 Task: Create an intricately detailed jewelry set (earrings, necklace, ring).
Action: Mouse moved to (176, 130)
Screenshot: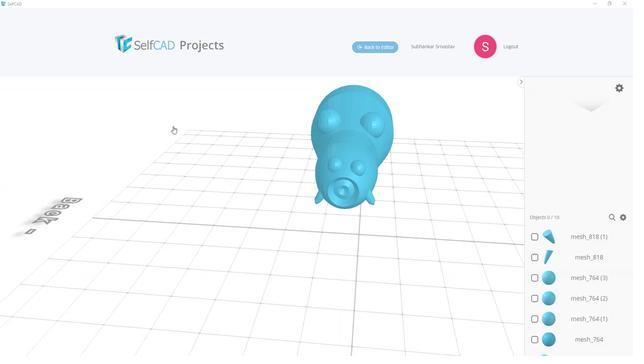 
Action: Mouse pressed left at (176, 130)
Screenshot: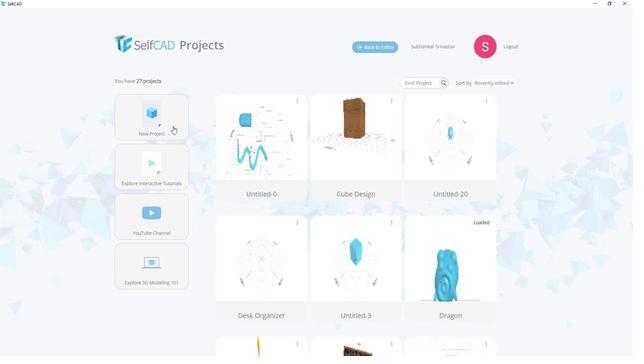 
Action: Mouse moved to (344, 148)
Screenshot: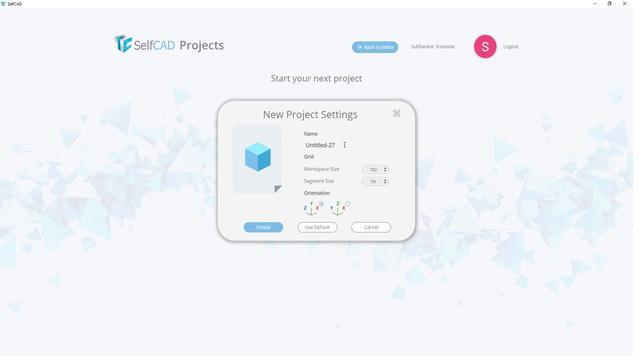 
Action: Mouse pressed left at (344, 148)
Screenshot: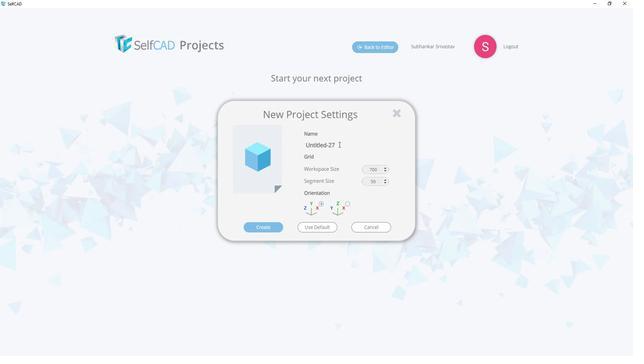 
Action: Mouse moved to (302, 153)
Screenshot: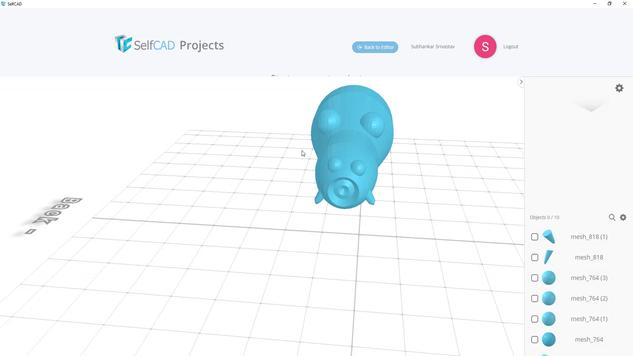 
Action: Key pressed <Key.shift><Key.shift><Key.shift><Key.shift><Key.shift><Key.shift><Key.shift><Key.shift><Key.shift><Key.shift><Key.shift><Key.shift><Key.shift><Key.shift><Key.shift><Key.shift><Key.shift><Key.shift><Key.shift><Key.shift><Key.shift><Key.shift>Jewelry<Key.space>set
Screenshot: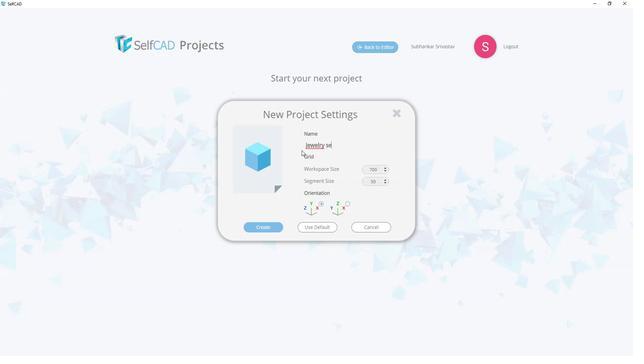 
Action: Mouse moved to (319, 149)
Screenshot: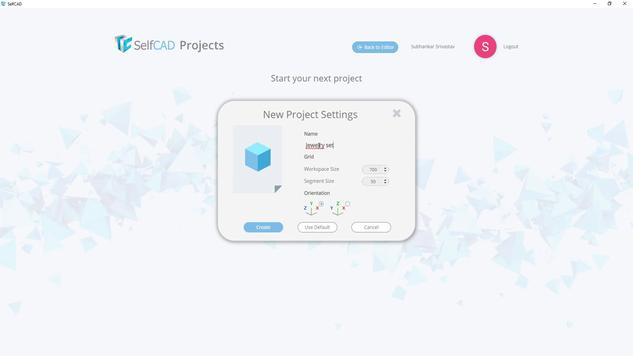 
Action: Mouse pressed left at (319, 149)
Screenshot: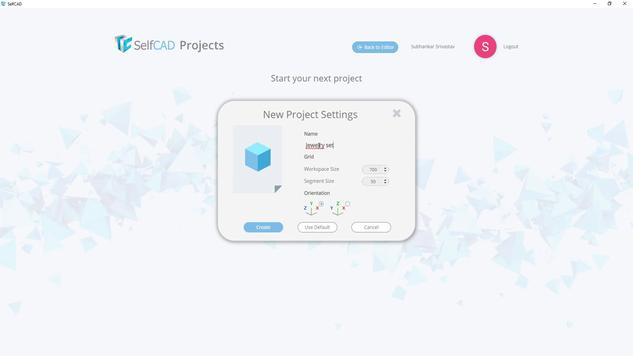 
Action: Mouse moved to (333, 147)
Screenshot: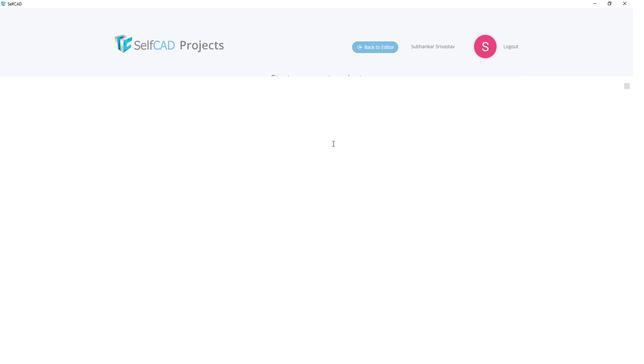 
Action: Mouse pressed left at (333, 147)
Screenshot: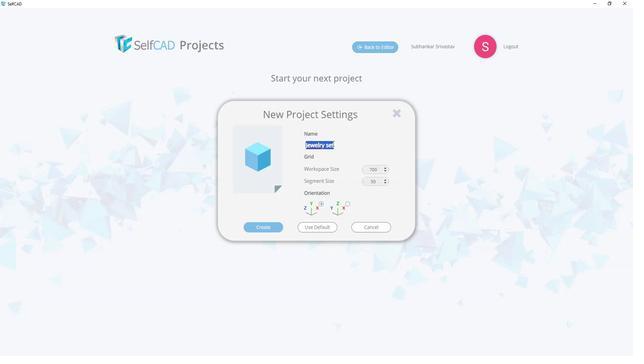 
Action: Mouse moved to (260, 231)
Screenshot: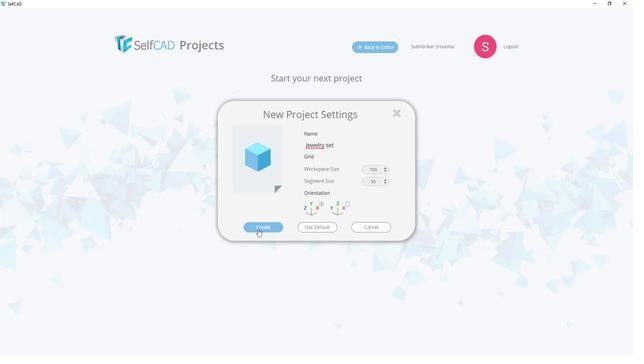 
Action: Mouse pressed left at (260, 231)
Screenshot: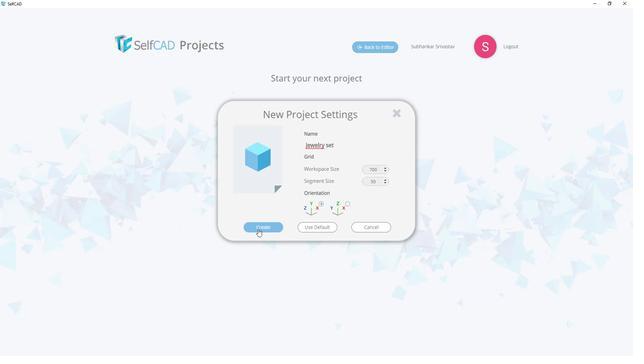 
Action: Mouse moved to (35, 100)
Screenshot: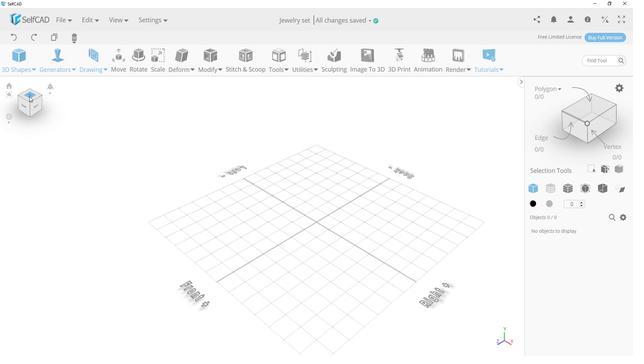 
Action: Mouse pressed left at (35, 100)
Screenshot: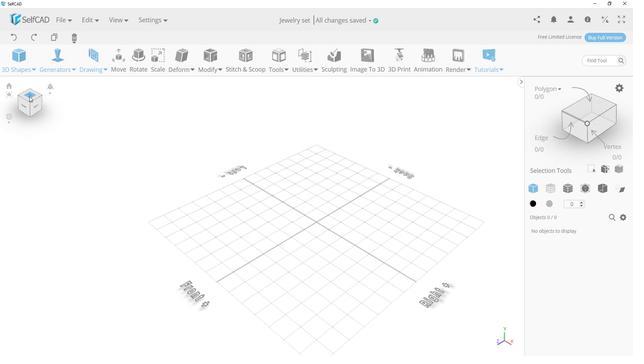 
Action: Mouse moved to (100, 71)
Screenshot: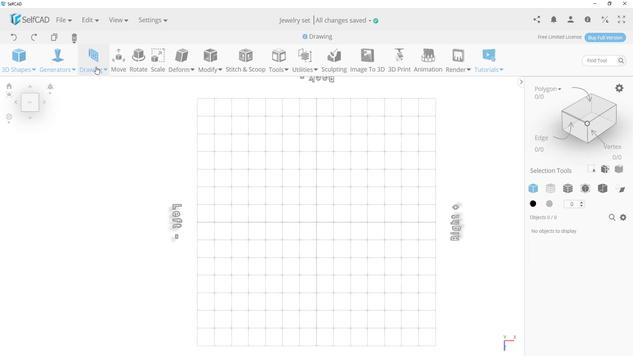 
Action: Mouse pressed left at (100, 71)
Screenshot: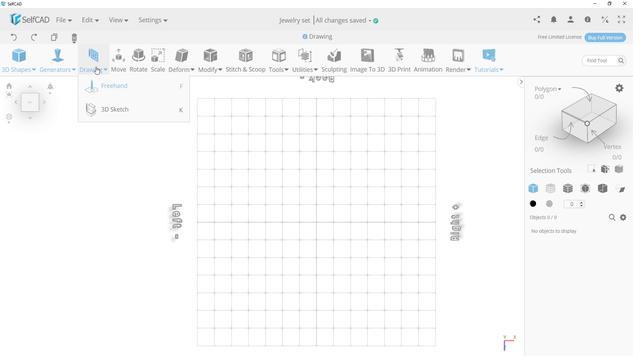 
Action: Mouse moved to (102, 87)
Screenshot: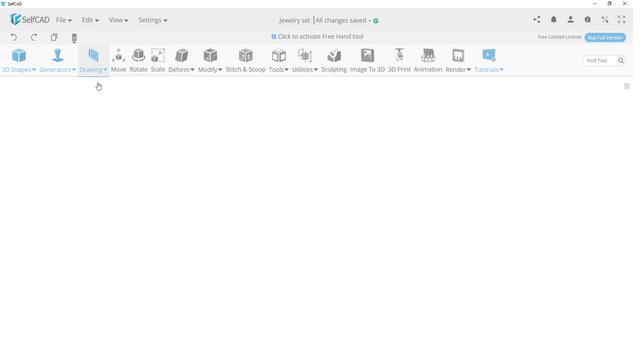
Action: Mouse pressed left at (102, 87)
Screenshot: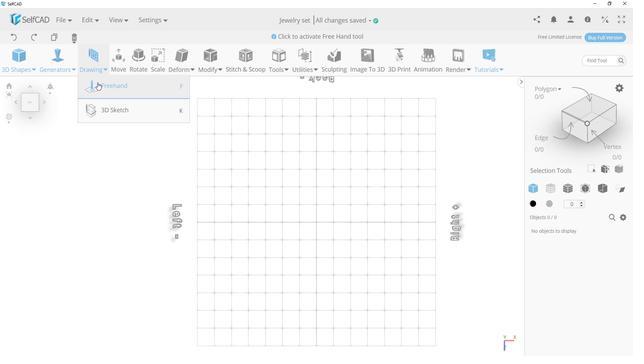 
Action: Mouse moved to (65, 102)
Screenshot: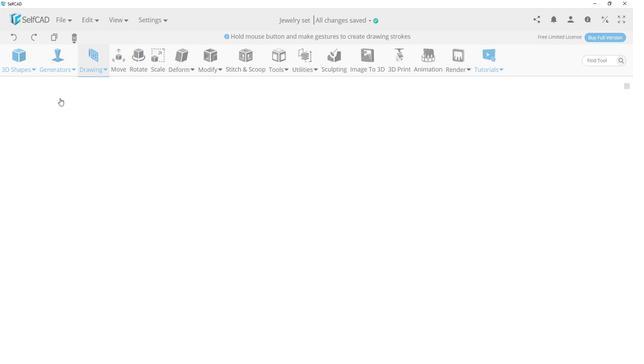 
Action: Mouse pressed left at (65, 102)
Screenshot: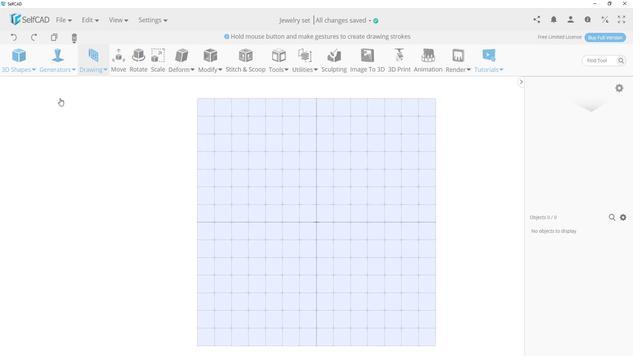 
Action: Mouse moved to (251, 167)
Screenshot: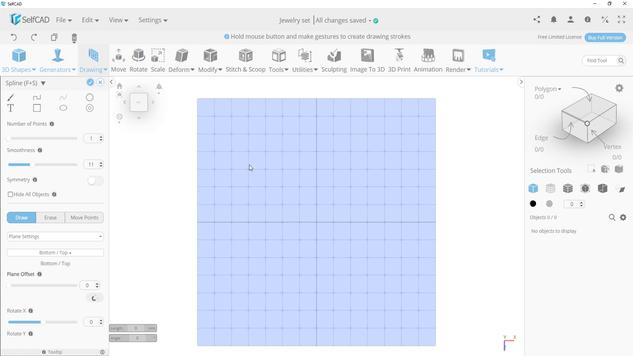 
Action: Mouse pressed left at (251, 167)
Screenshot: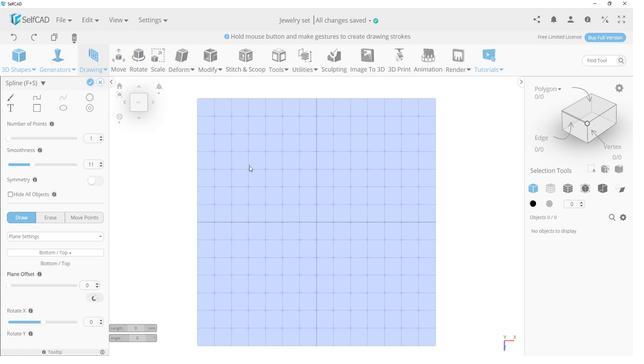 
Action: Mouse moved to (279, 210)
Screenshot: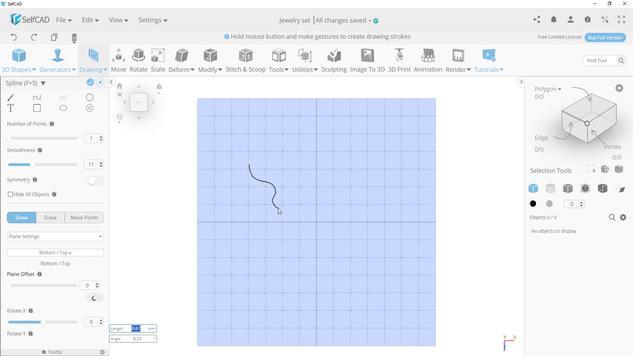 
Action: Mouse pressed left at (279, 210)
Screenshot: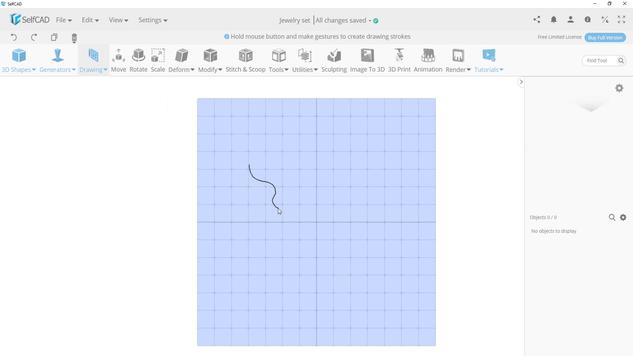 
Action: Mouse moved to (217, 196)
Screenshot: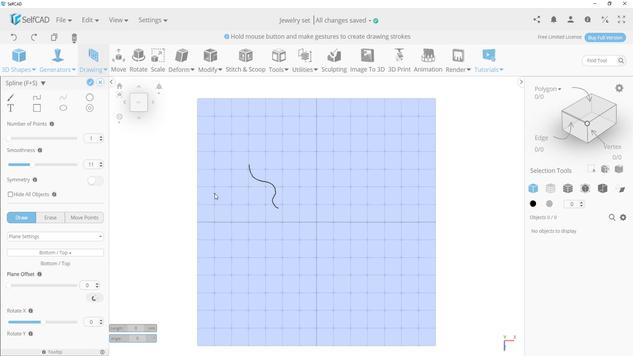 
Action: Mouse pressed left at (217, 196)
Screenshot: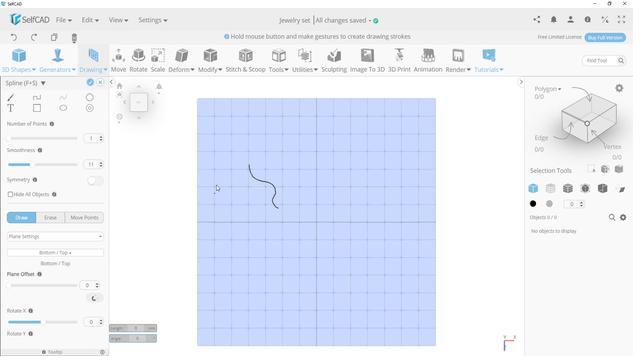 
Action: Mouse moved to (214, 185)
Screenshot: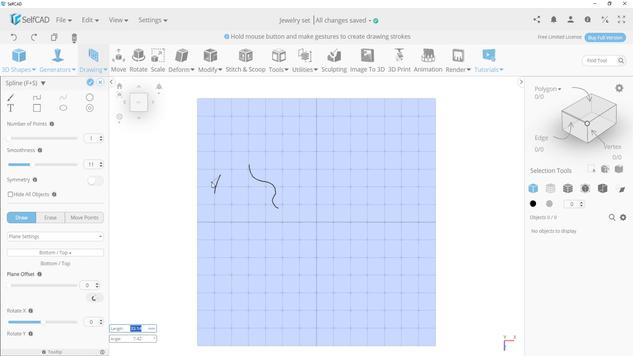 
Action: Key pressed ctrl+Z
Screenshot: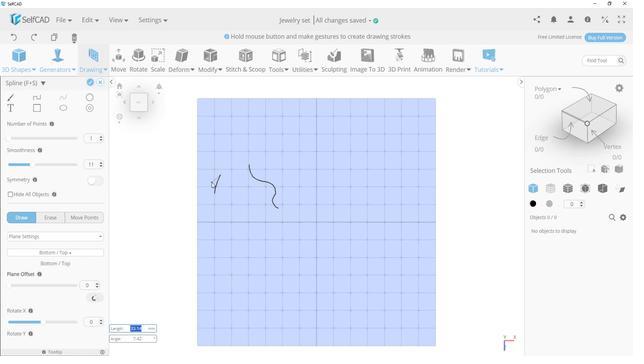 
Action: Mouse moved to (94, 87)
Screenshot: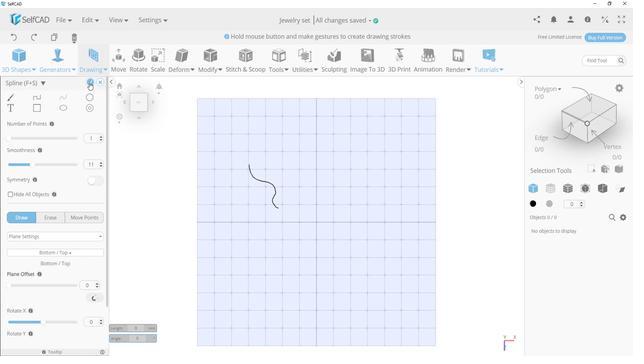 
Action: Mouse pressed left at (94, 87)
Screenshot: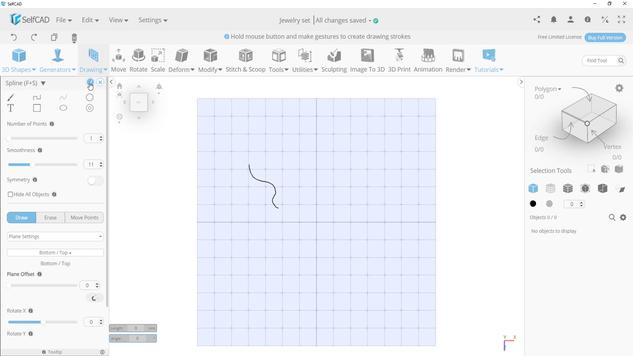 
Action: Mouse moved to (302, 215)
Screenshot: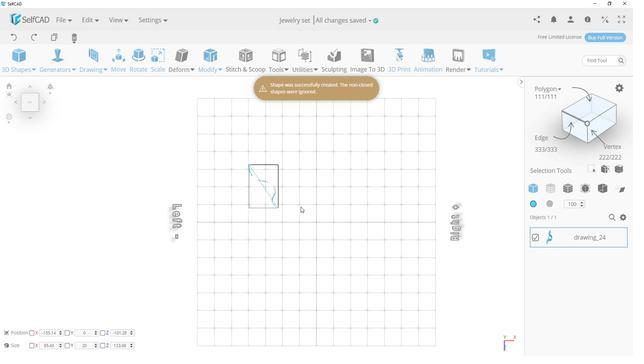 
Action: Mouse pressed left at (302, 215)
Screenshot: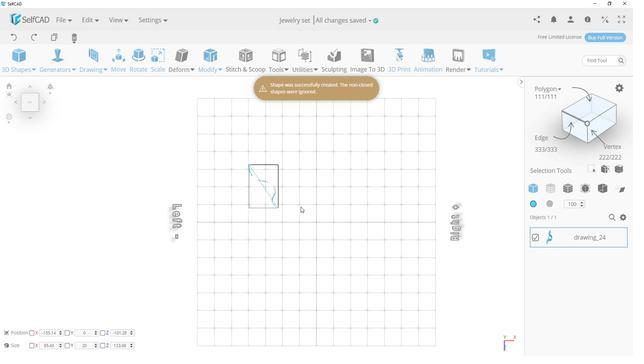 
Action: Mouse moved to (281, 204)
Screenshot: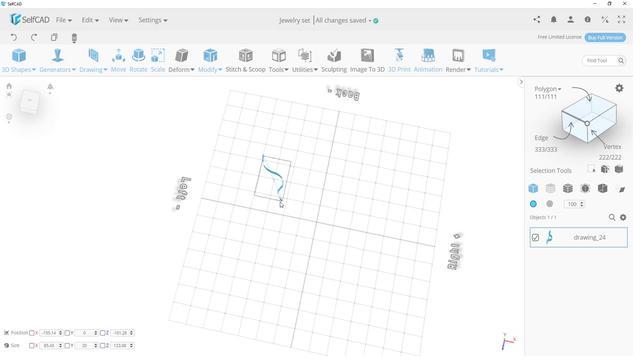
Action: Key pressed <Key.delete>
Screenshot: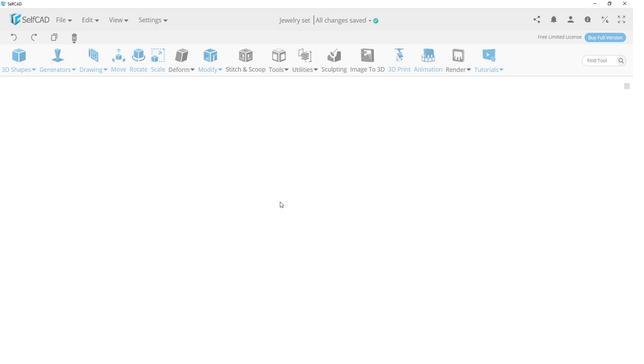 
Action: Mouse moved to (291, 210)
Screenshot: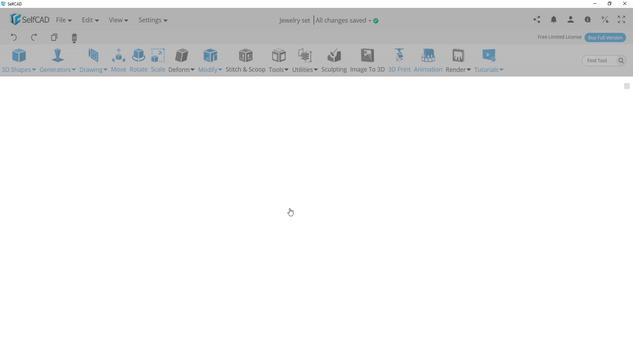 
Action: Mouse pressed left at (291, 210)
Screenshot: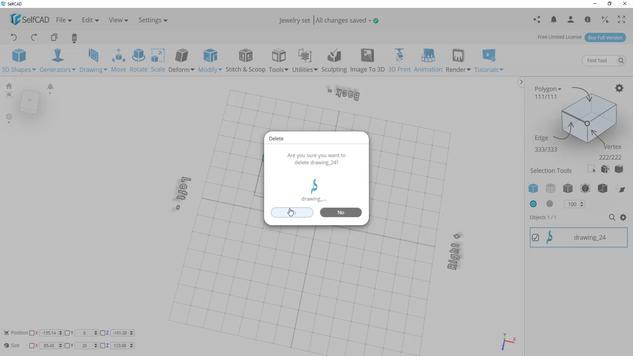 
Action: Mouse moved to (29, 71)
Screenshot: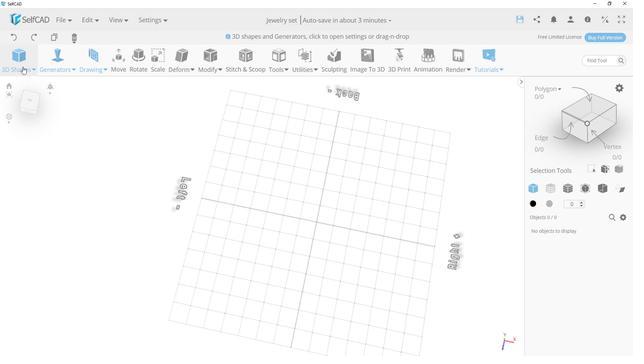 
Action: Mouse pressed left at (29, 71)
Screenshot: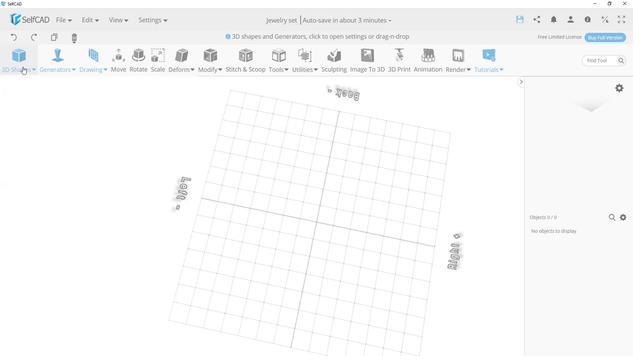 
Action: Mouse moved to (74, 160)
Screenshot: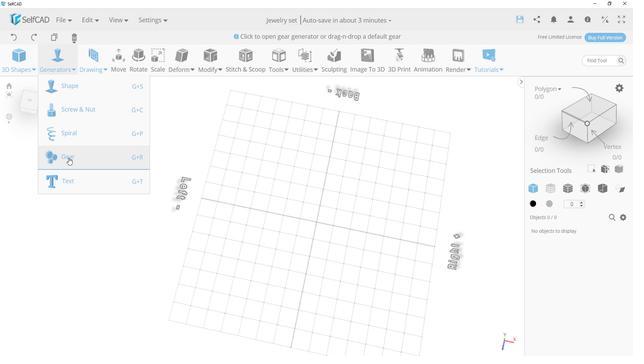 
Action: Mouse pressed left at (74, 160)
Screenshot: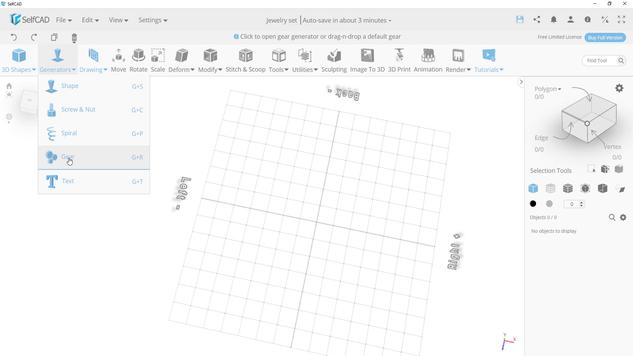 
Action: Mouse moved to (21, 213)
Screenshot: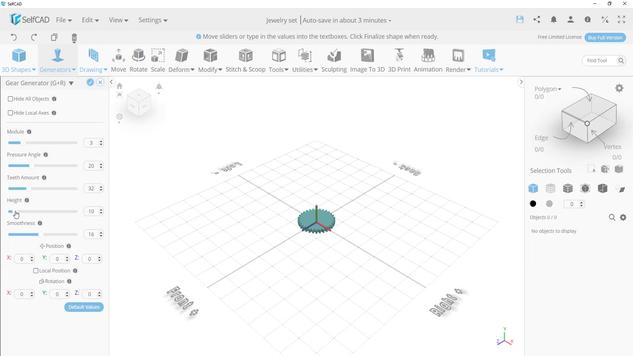 
Action: Mouse pressed left at (21, 213)
Screenshot: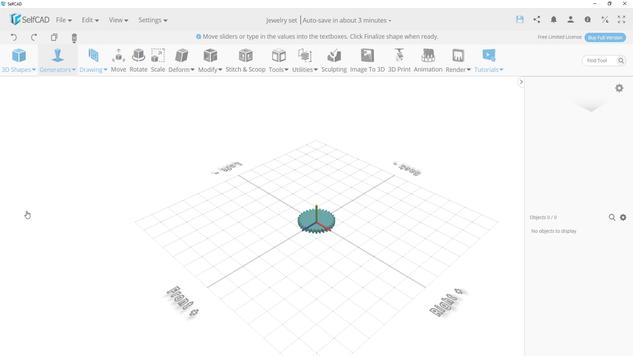 
Action: Mouse moved to (106, 215)
Screenshot: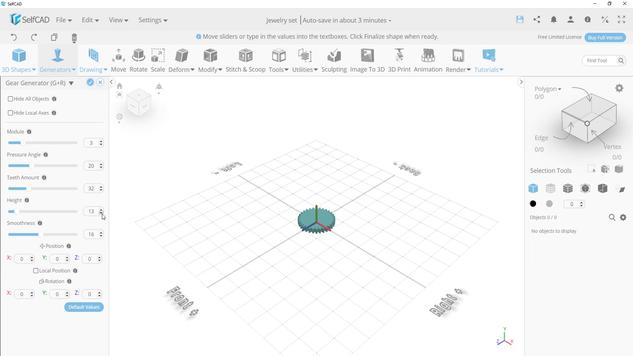 
Action: Mouse pressed left at (106, 215)
Screenshot: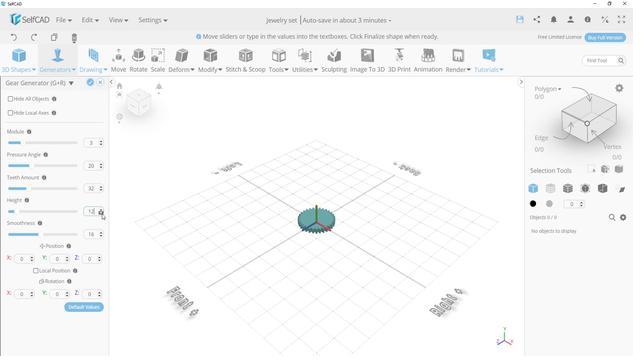 
Action: Mouse moved to (104, 211)
Screenshot: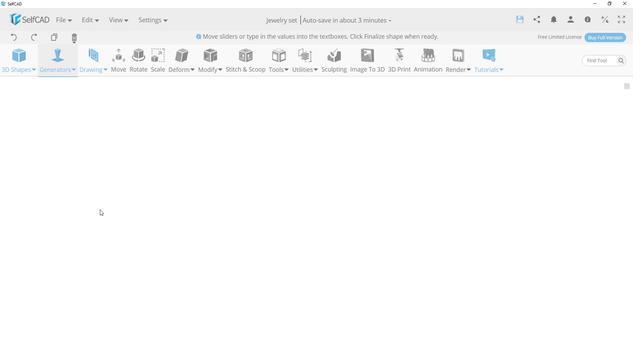 
Action: Mouse pressed left at (104, 211)
Screenshot: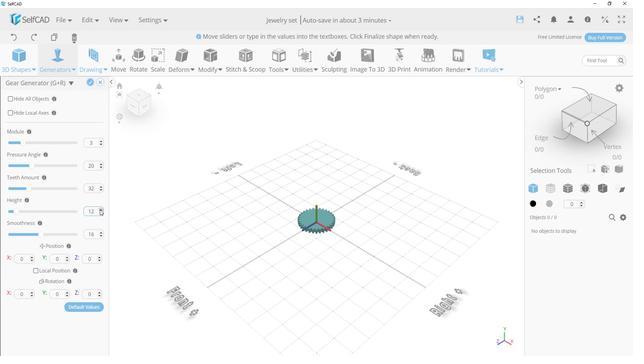 
Action: Mouse moved to (104, 215)
Screenshot: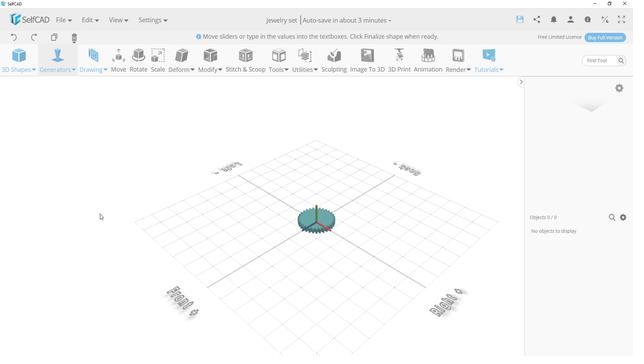 
Action: Mouse pressed left at (104, 215)
Screenshot: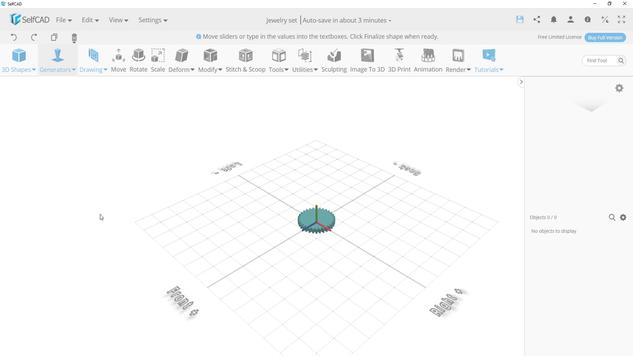 
Action: Mouse moved to (35, 192)
Screenshot: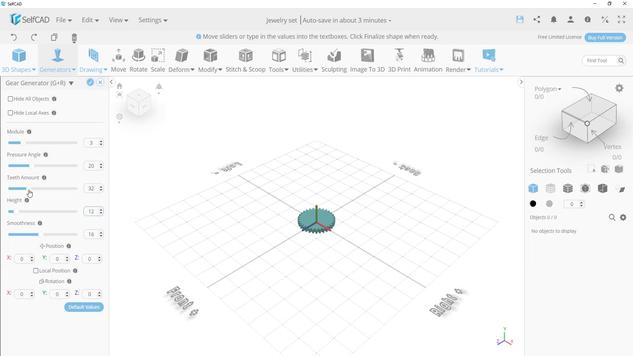 
Action: Mouse pressed left at (35, 192)
Screenshot: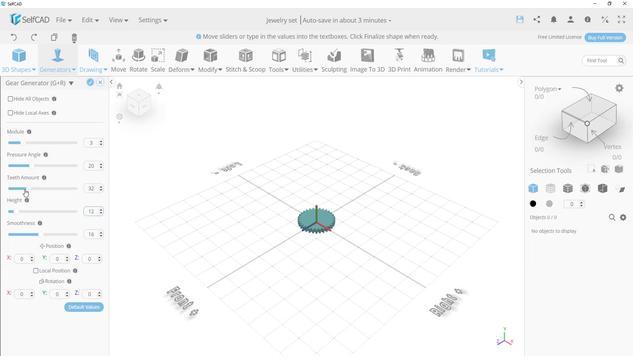 
Action: Mouse moved to (42, 192)
Screenshot: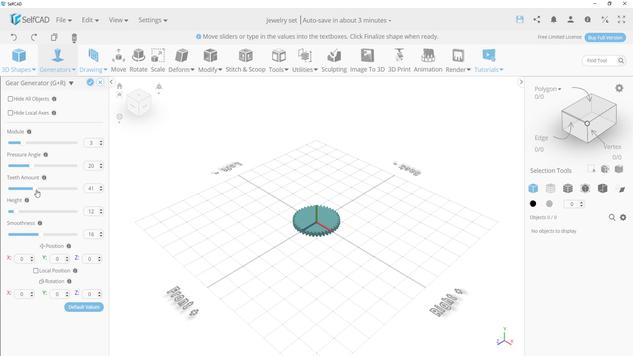 
Action: Mouse pressed left at (42, 192)
Screenshot: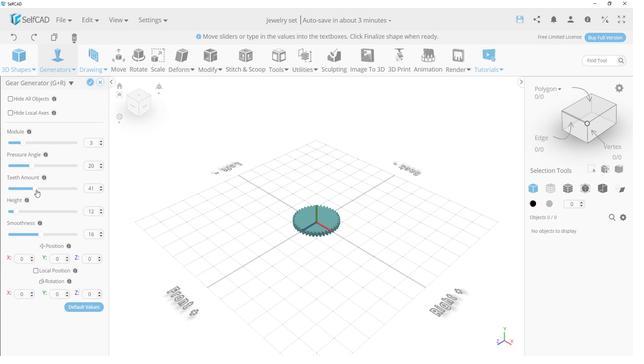 
Action: Mouse moved to (104, 194)
Screenshot: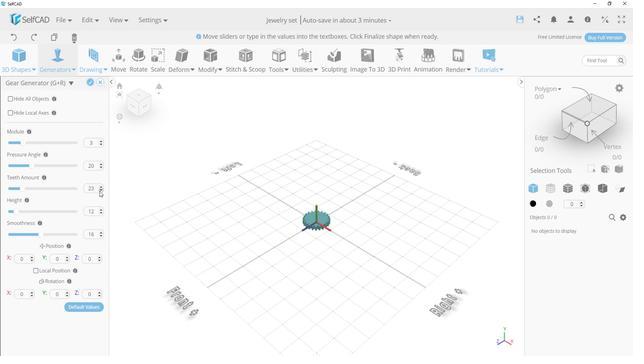 
Action: Mouse pressed left at (104, 194)
Screenshot: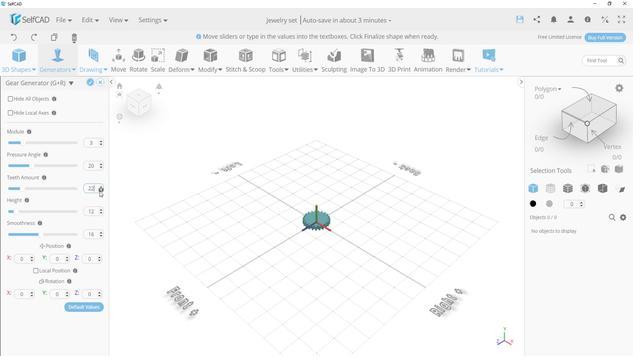 
Action: Mouse pressed left at (104, 194)
Screenshot: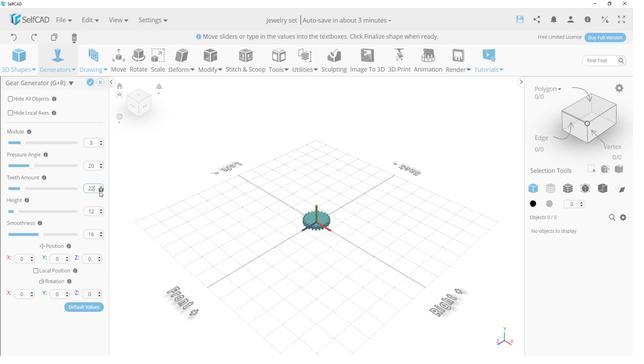 
Action: Mouse pressed left at (104, 194)
Screenshot: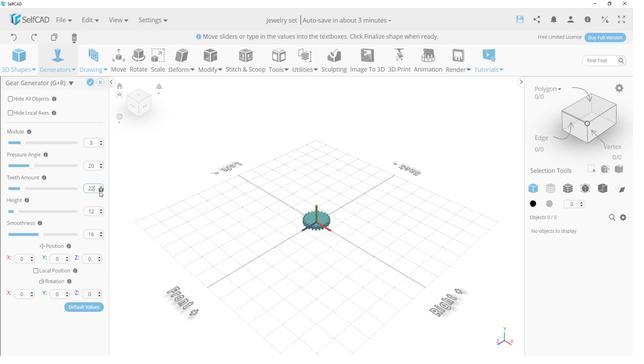 
Action: Mouse moved to (29, 145)
Screenshot: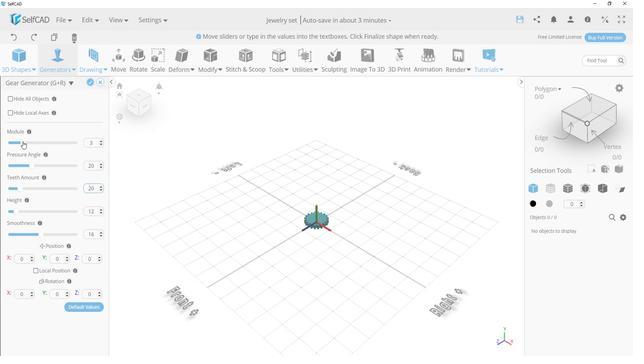 
Action: Mouse pressed left at (29, 145)
Screenshot: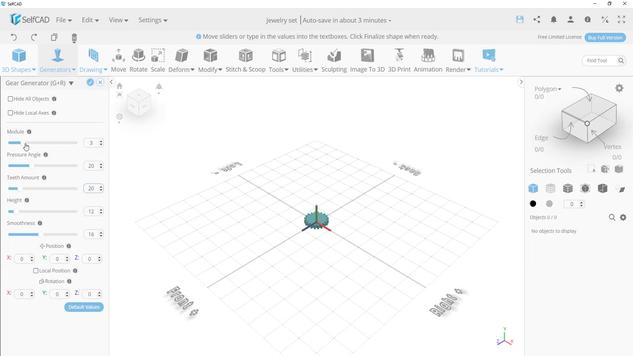 
Action: Mouse moved to (46, 236)
Screenshot: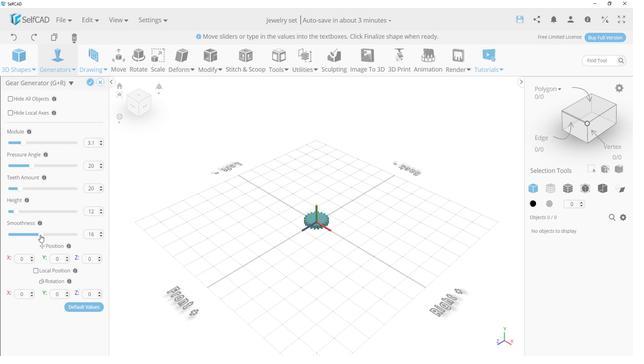 
Action: Mouse pressed left at (46, 236)
Screenshot: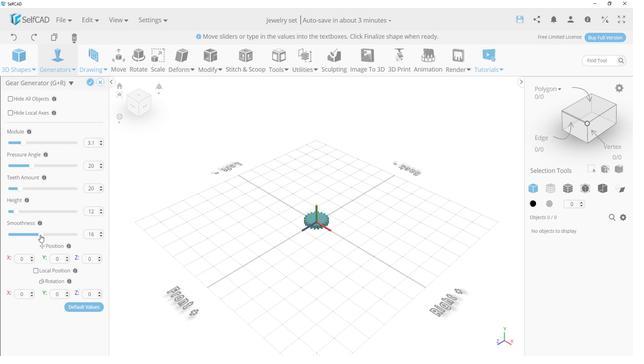 
Action: Mouse moved to (47, 232)
Screenshot: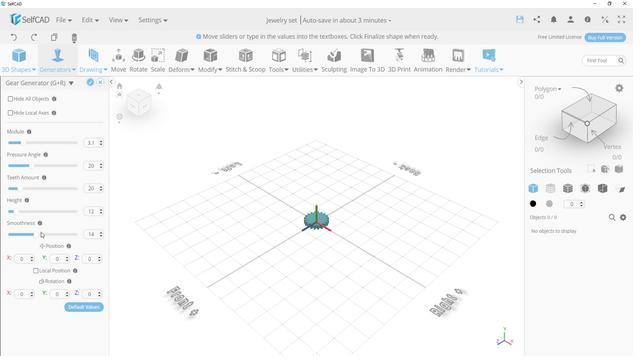 
Action: Mouse scrolled (47, 232) with delta (0, 0)
Screenshot: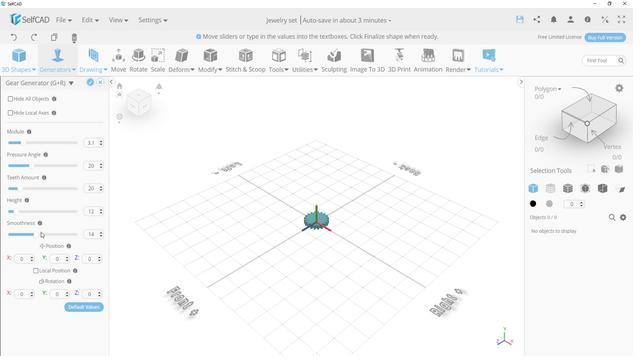 
Action: Mouse moved to (47, 233)
Screenshot: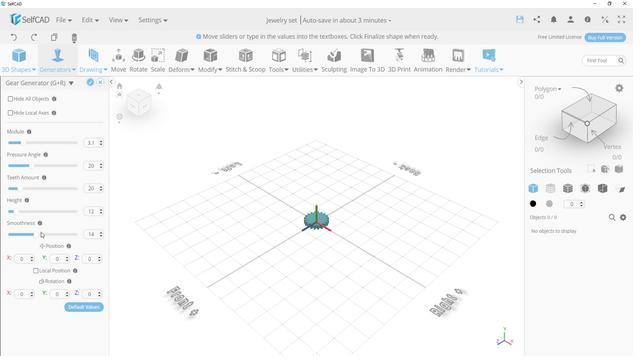 
Action: Mouse scrolled (47, 233) with delta (0, 0)
Screenshot: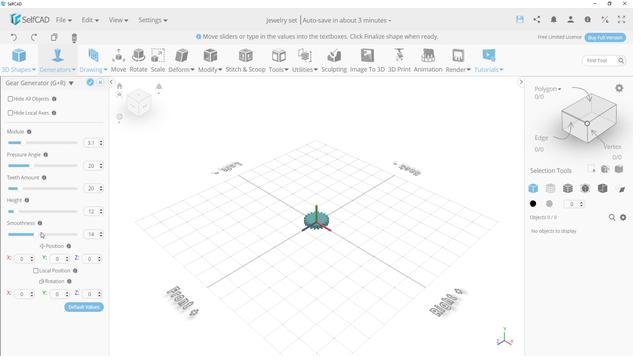 
Action: Mouse moved to (47, 233)
Screenshot: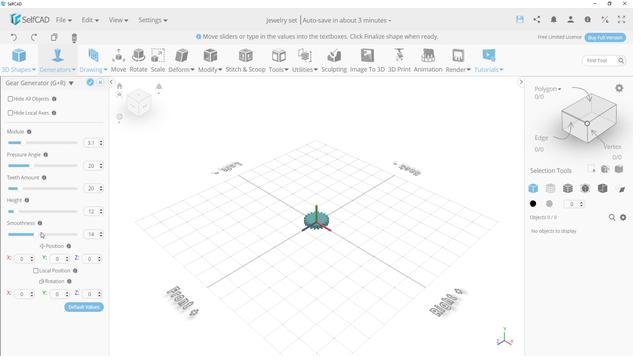 
Action: Mouse scrolled (47, 233) with delta (0, 0)
Screenshot: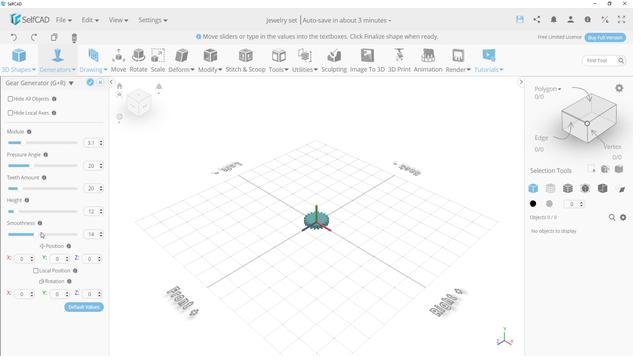 
Action: Mouse moved to (47, 234)
Screenshot: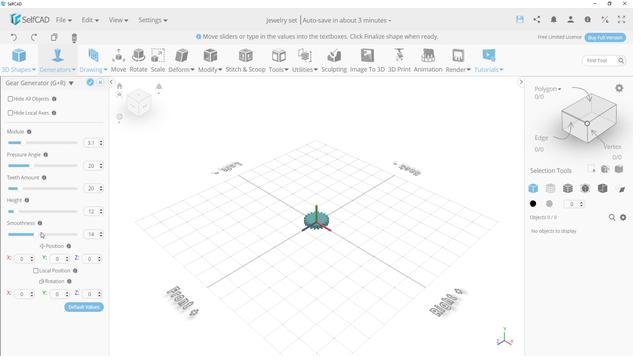 
Action: Mouse scrolled (47, 233) with delta (0, 0)
Screenshot: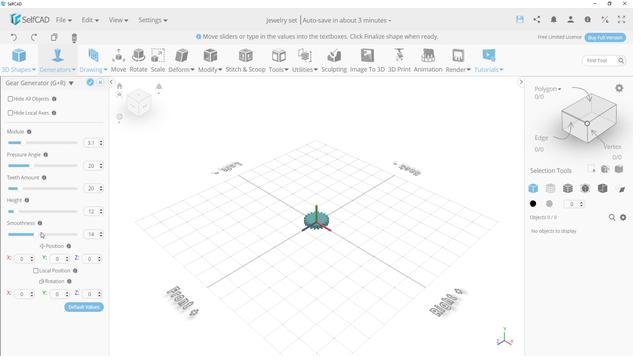 
Action: Mouse scrolled (47, 233) with delta (0, 0)
Screenshot: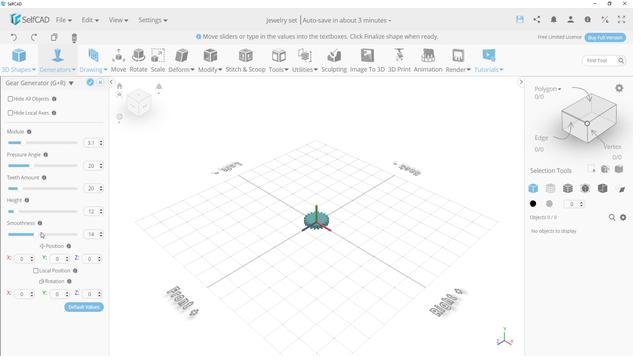 
Action: Mouse scrolled (47, 233) with delta (0, 0)
Screenshot: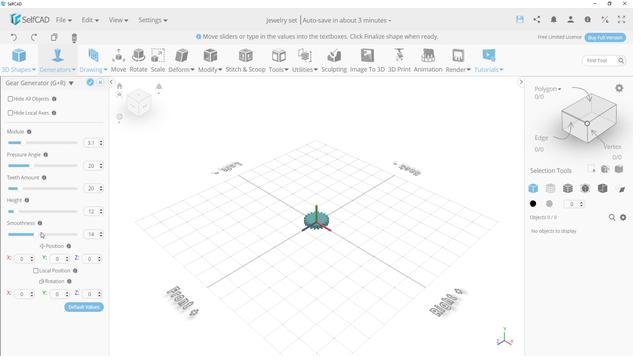 
Action: Mouse moved to (22, 214)
Screenshot: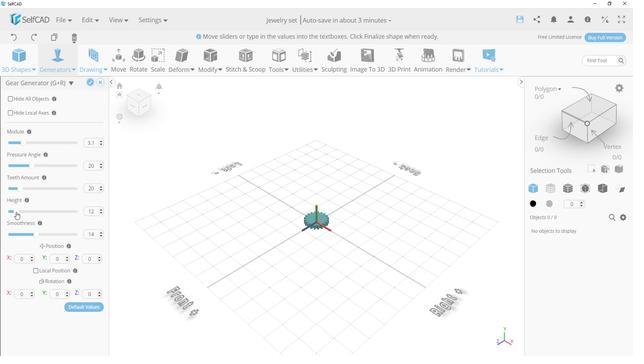 
Action: Mouse pressed left at (22, 214)
Screenshot: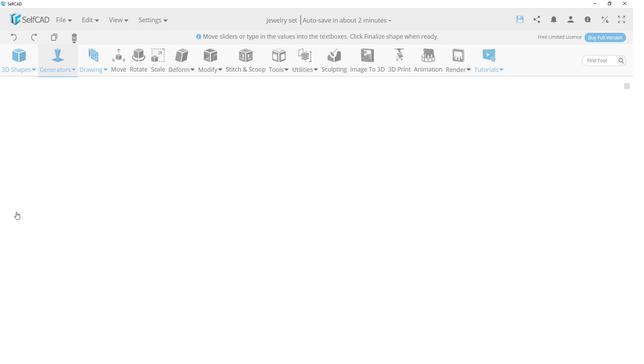 
Action: Mouse moved to (42, 235)
Screenshot: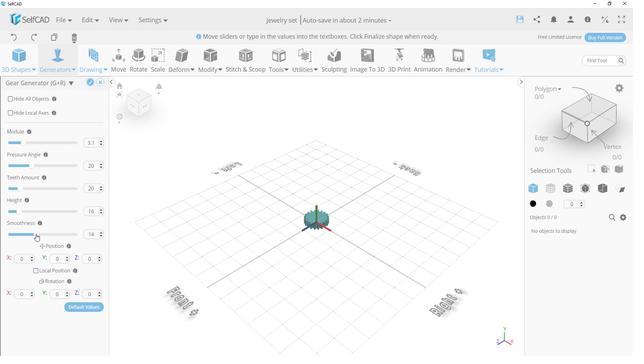 
Action: Mouse pressed left at (42, 235)
Screenshot: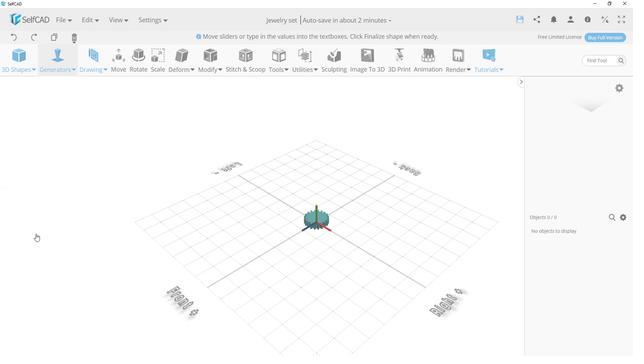 
Action: Mouse moved to (316, 234)
Screenshot: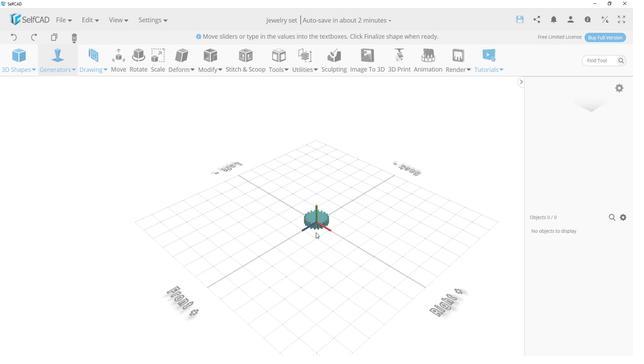 
Action: Mouse scrolled (316, 234) with delta (0, 0)
Screenshot: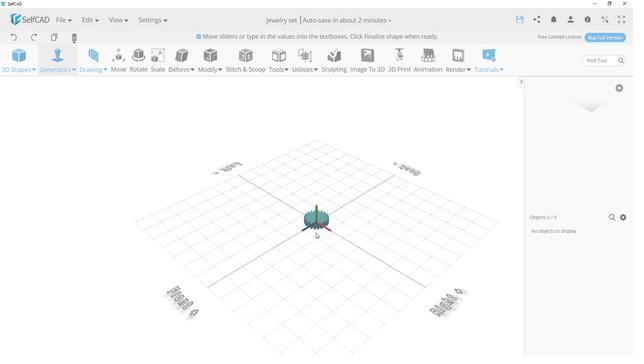
Action: Mouse scrolled (316, 234) with delta (0, 0)
Screenshot: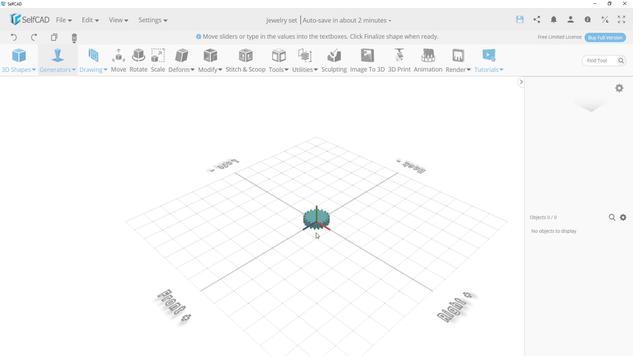 
Action: Mouse scrolled (316, 234) with delta (0, 0)
Screenshot: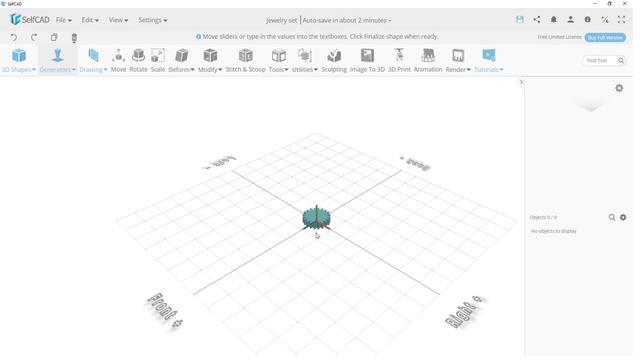 
Action: Mouse scrolled (316, 234) with delta (0, 0)
Screenshot: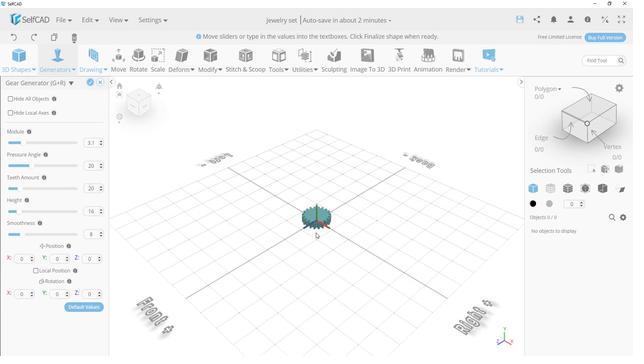 
Action: Mouse scrolled (316, 234) with delta (0, 0)
Screenshot: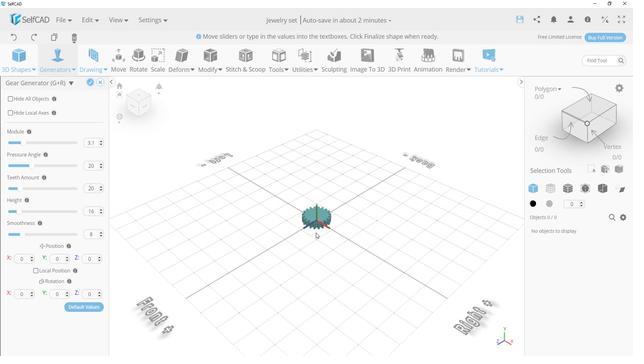 
Action: Mouse scrolled (316, 234) with delta (0, 0)
Screenshot: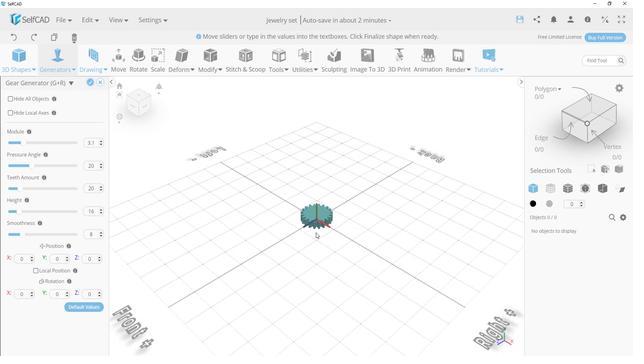 
Action: Mouse scrolled (316, 234) with delta (0, 0)
Screenshot: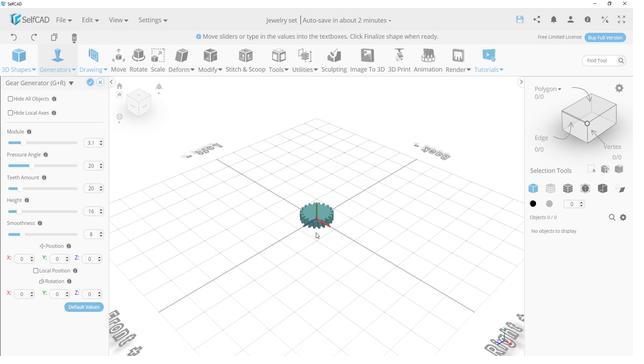 
Action: Mouse scrolled (316, 234) with delta (0, 0)
Screenshot: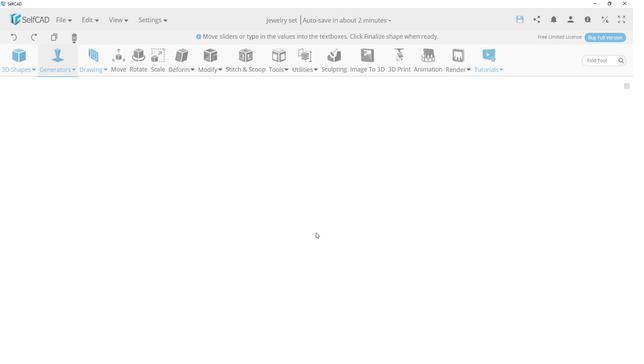 
Action: Mouse scrolled (316, 234) with delta (0, 0)
Screenshot: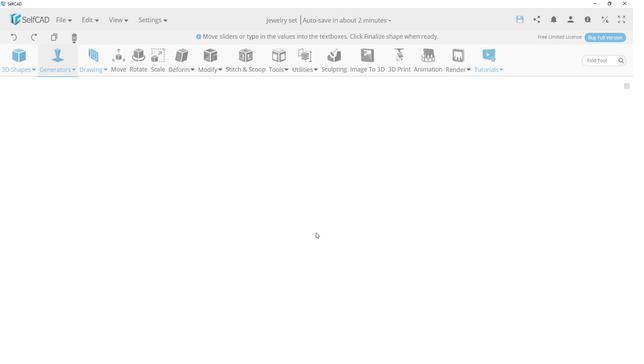 
Action: Mouse scrolled (316, 234) with delta (0, 0)
Screenshot: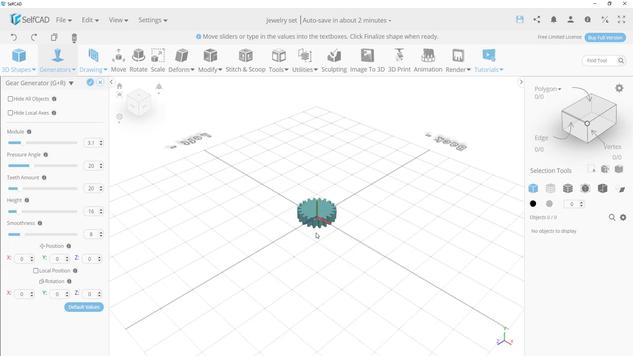 
Action: Mouse scrolled (316, 234) with delta (0, 0)
Screenshot: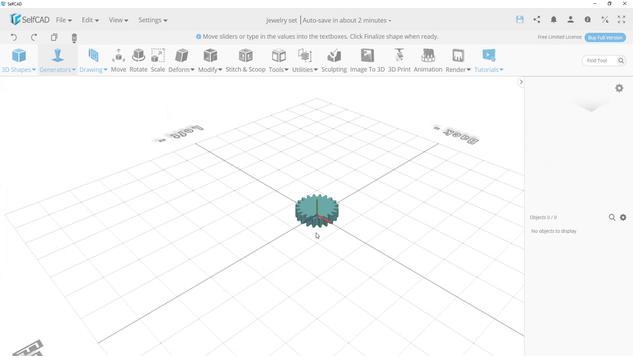
Action: Mouse moved to (28, 147)
Screenshot: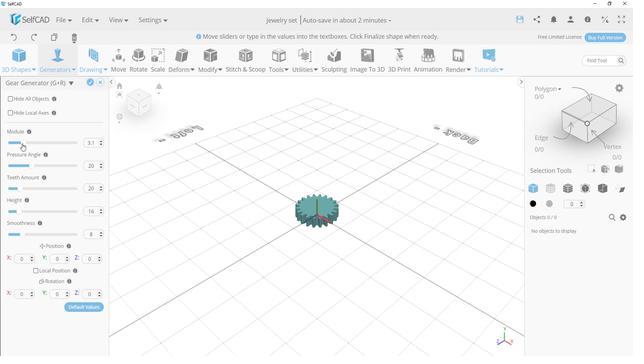 
Action: Mouse pressed left at (28, 147)
Screenshot: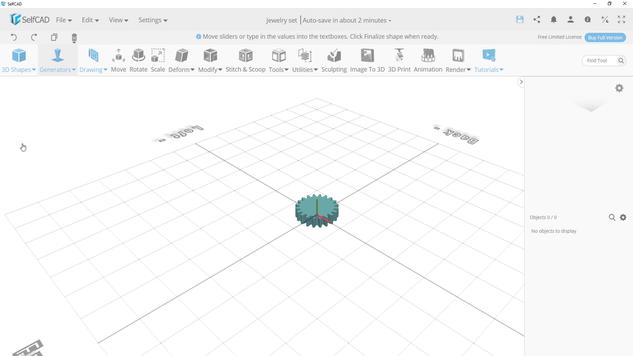 
Action: Mouse moved to (27, 235)
Screenshot: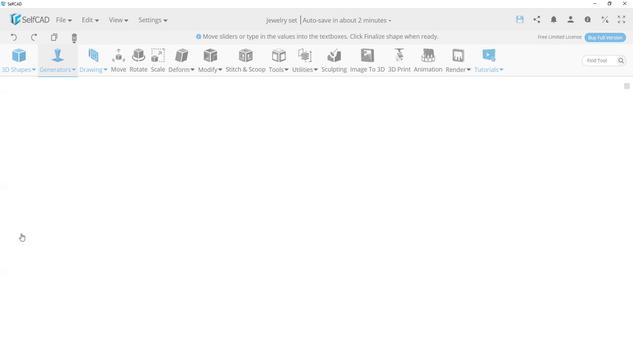 
Action: Mouse pressed left at (27, 235)
Screenshot: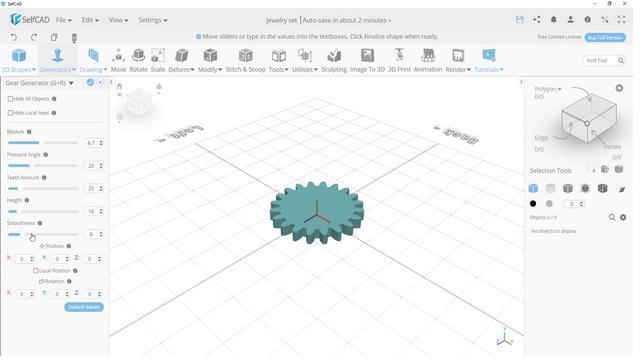 
Action: Mouse moved to (61, 236)
Screenshot: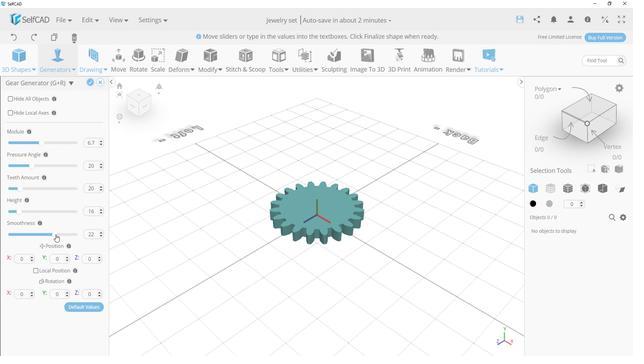 
Action: Mouse pressed left at (61, 236)
Screenshot: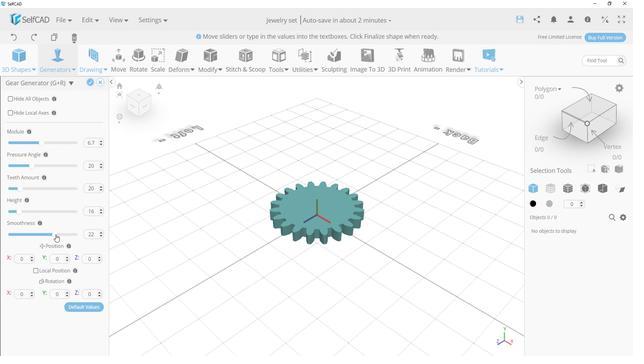 
Action: Mouse moved to (26, 212)
Screenshot: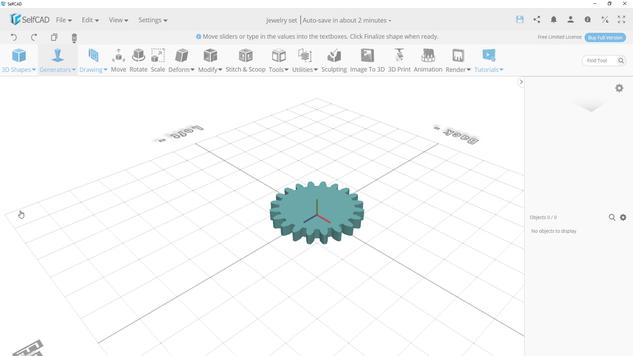 
Action: Mouse pressed left at (26, 212)
Screenshot: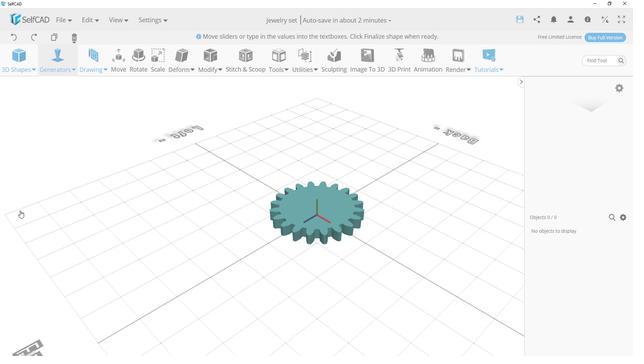 
Action: Mouse moved to (36, 167)
Screenshot: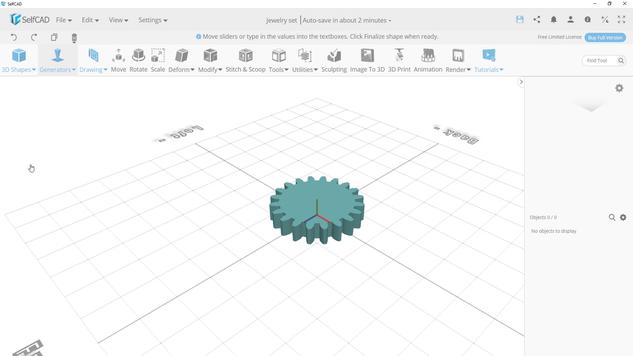 
Action: Mouse pressed left at (36, 167)
Screenshot: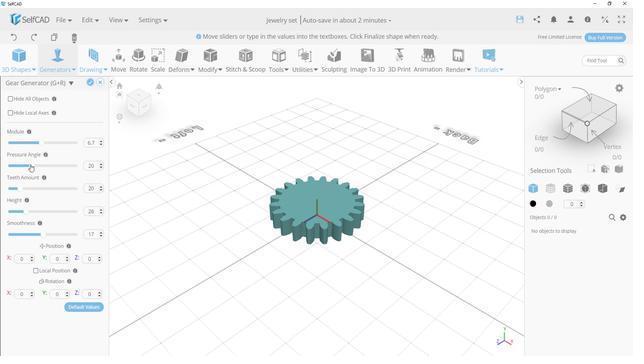 
Action: Mouse moved to (47, 146)
Screenshot: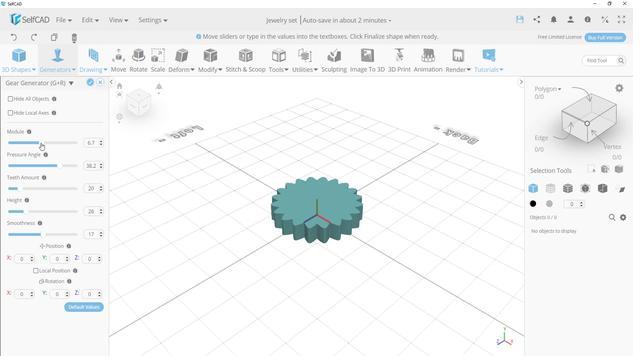
Action: Mouse pressed left at (47, 146)
Screenshot: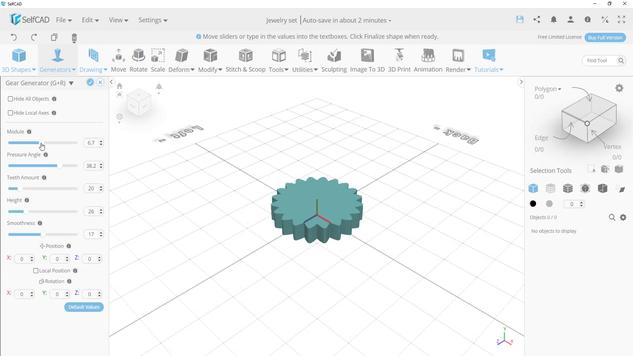 
Action: Mouse moved to (105, 147)
Screenshot: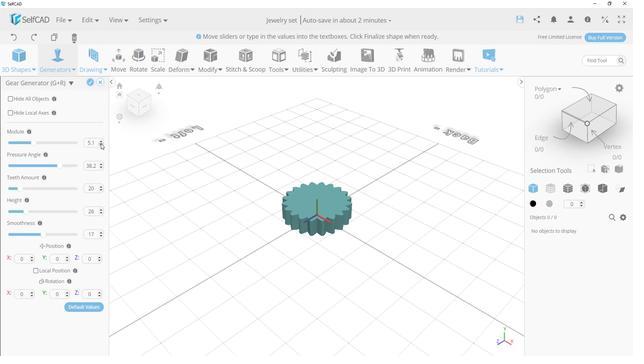 
Action: Mouse pressed left at (105, 147)
Screenshot: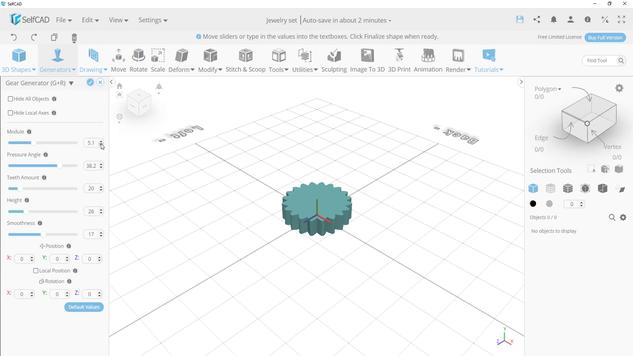 
Action: Mouse moved to (106, 144)
Screenshot: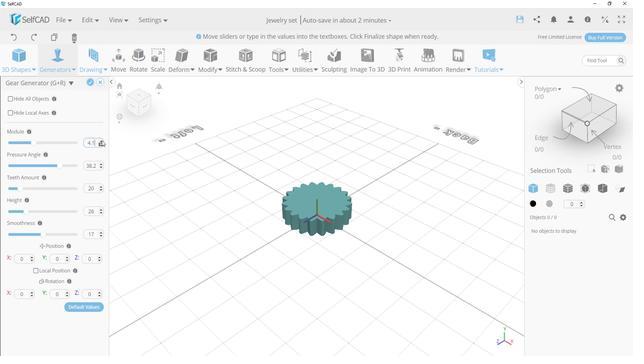 
Action: Mouse pressed left at (106, 144)
Screenshot: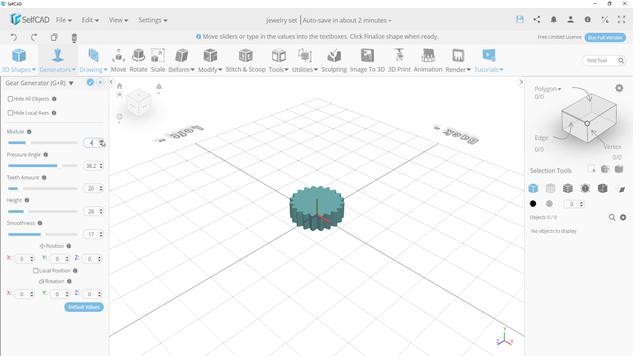 
Action: Mouse moved to (26, 189)
Screenshot: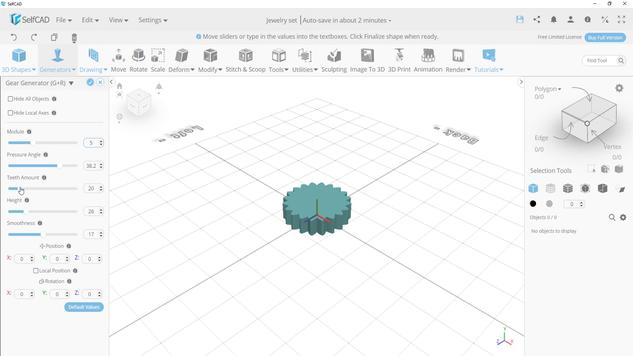 
Action: Mouse pressed left at (26, 189)
Screenshot: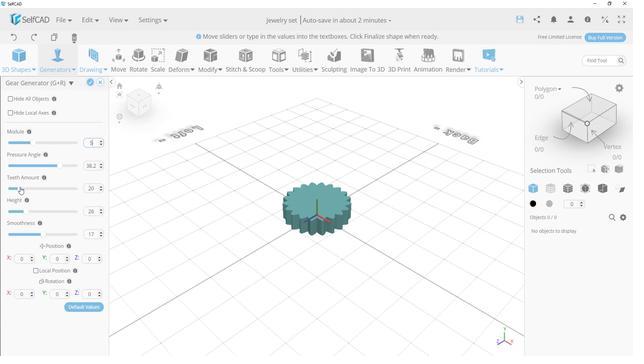 
Action: Mouse moved to (47, 236)
Screenshot: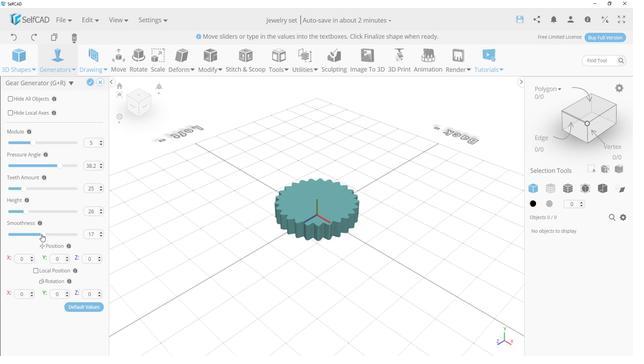 
Action: Mouse pressed left at (47, 236)
Screenshot: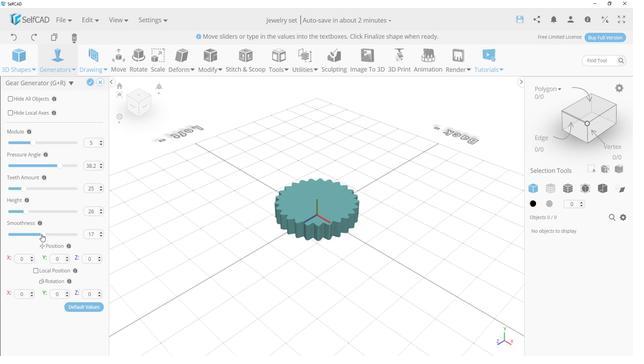 
Action: Mouse moved to (62, 169)
Screenshot: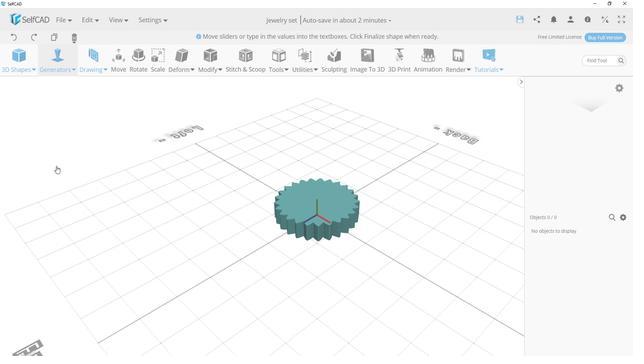
Action: Mouse pressed left at (62, 169)
Screenshot: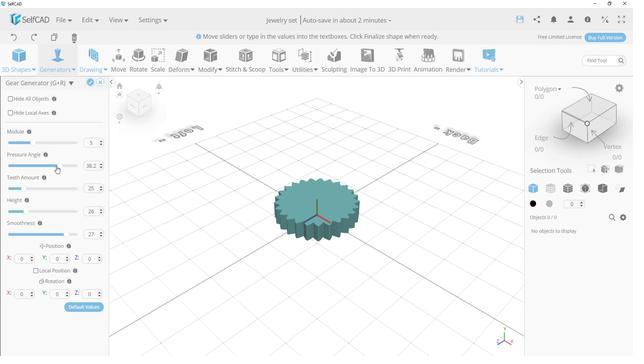 
Action: Mouse moved to (83, 168)
Screenshot: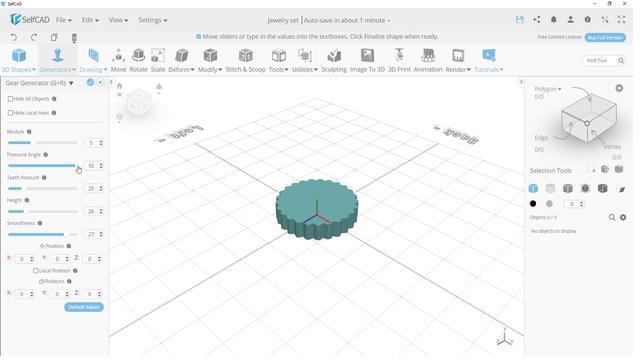 
Action: Mouse pressed left at (83, 168)
Screenshot: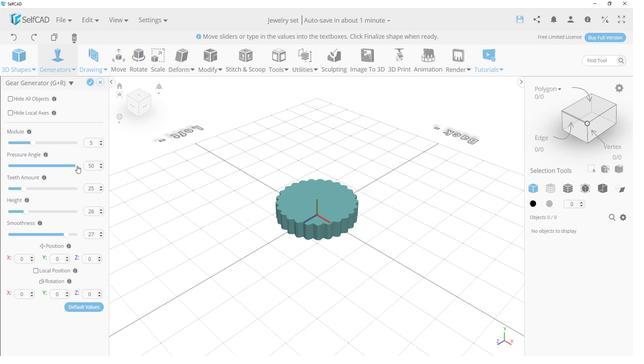 
Action: Mouse moved to (32, 213)
Screenshot: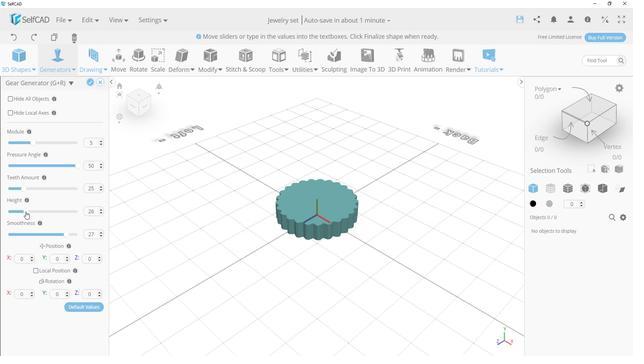 
Action: Mouse pressed left at (32, 213)
Screenshot: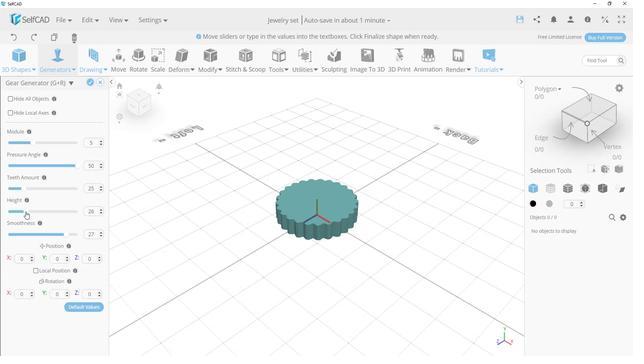 
Action: Mouse moved to (106, 215)
Screenshot: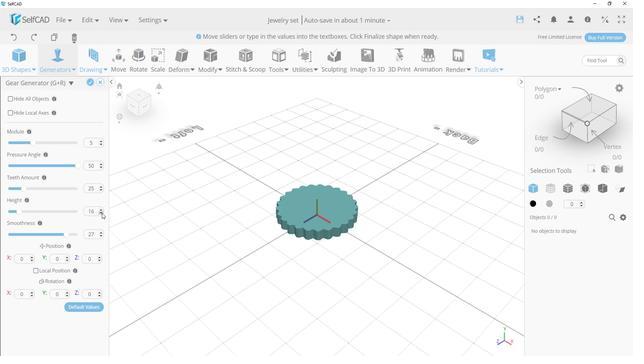 
Action: Mouse pressed left at (106, 215)
Screenshot: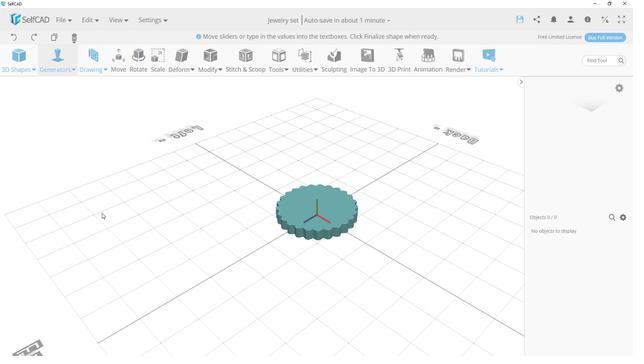 
Action: Mouse pressed left at (106, 215)
Screenshot: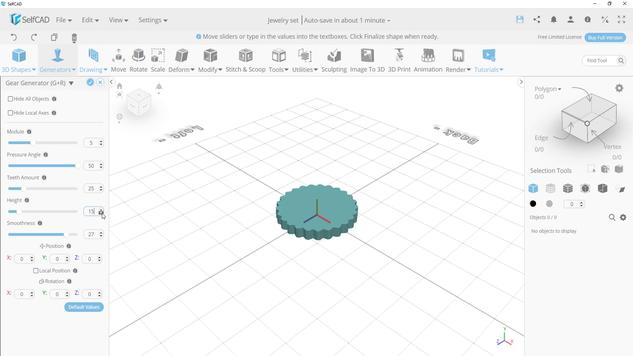 
Action: Mouse moved to (106, 215)
Screenshot: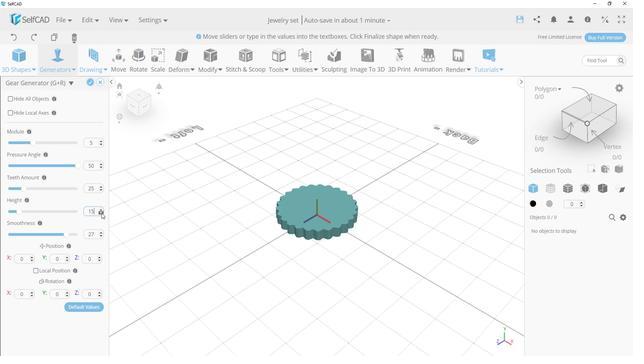 
Action: Mouse pressed left at (106, 215)
Screenshot: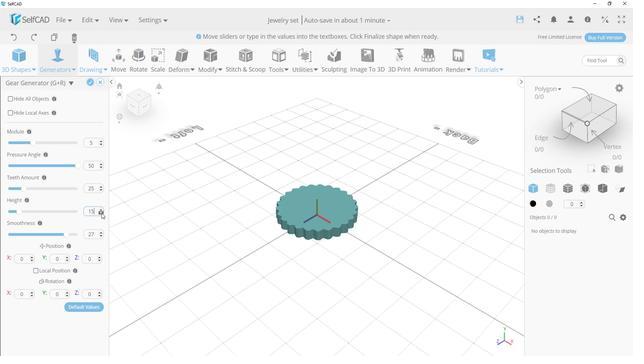 
Action: Mouse moved to (106, 215)
Screenshot: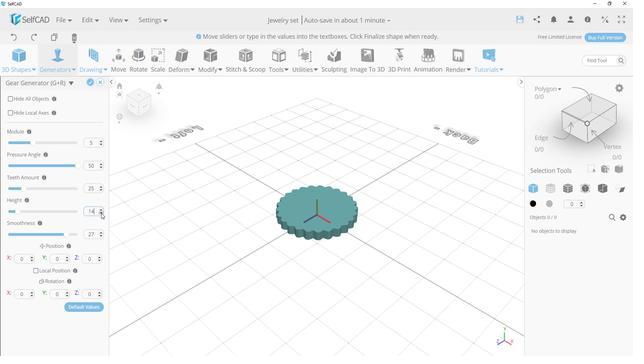 
Action: Mouse pressed left at (106, 215)
Screenshot: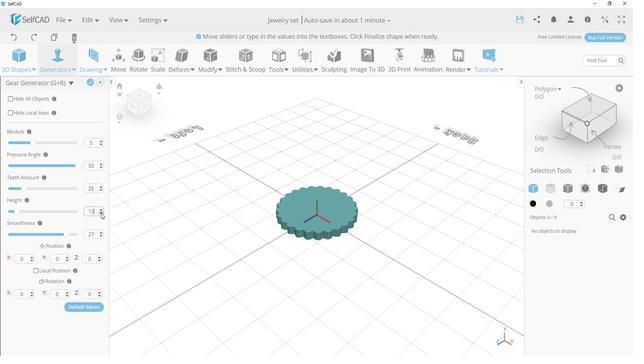 
Action: Mouse moved to (105, 215)
Screenshot: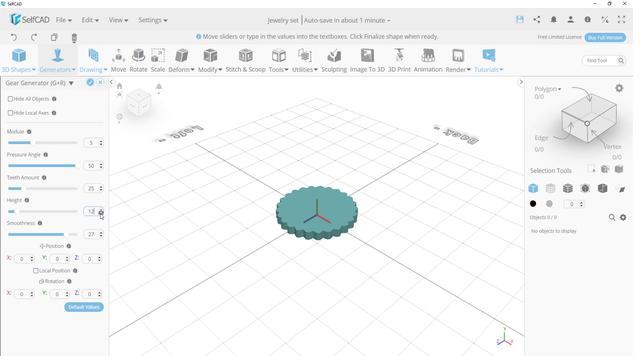 
Action: Mouse pressed left at (105, 215)
Screenshot: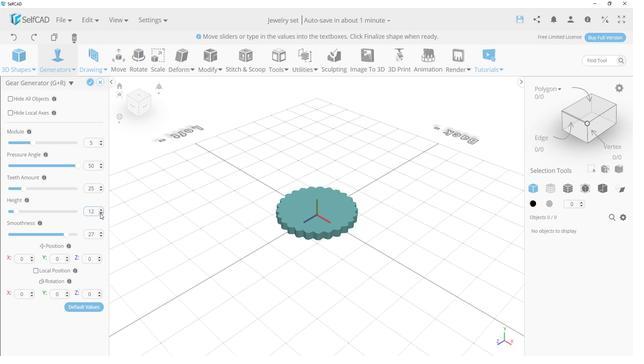 
Action: Mouse moved to (105, 212)
Screenshot: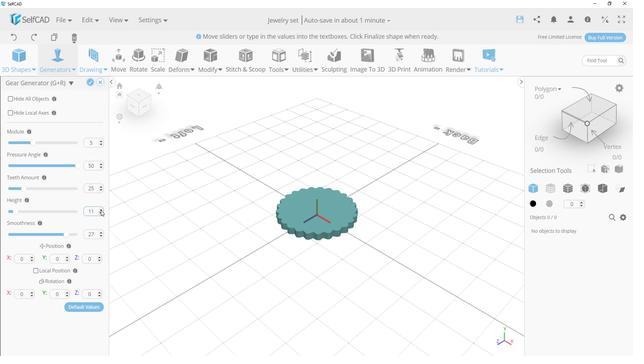 
Action: Mouse pressed left at (105, 212)
Screenshot: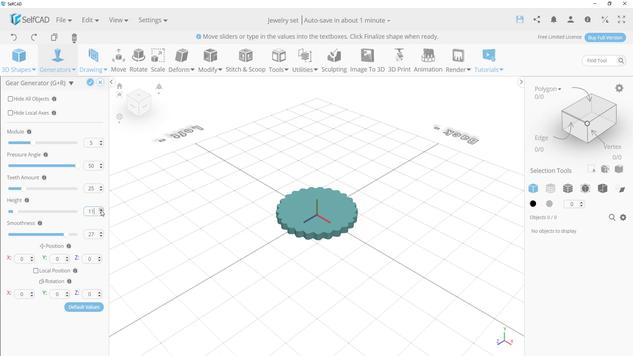 
Action: Mouse moved to (74, 240)
Screenshot: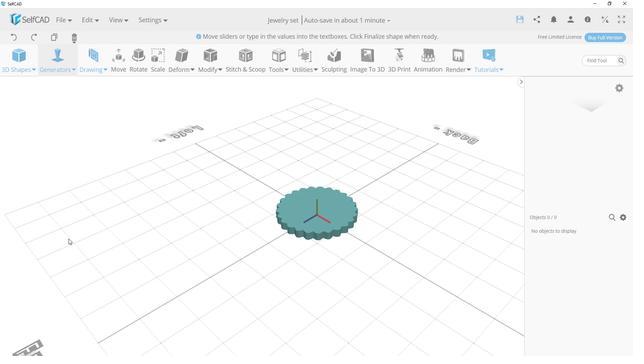 
Action: Mouse scrolled (74, 240) with delta (0, 0)
Screenshot: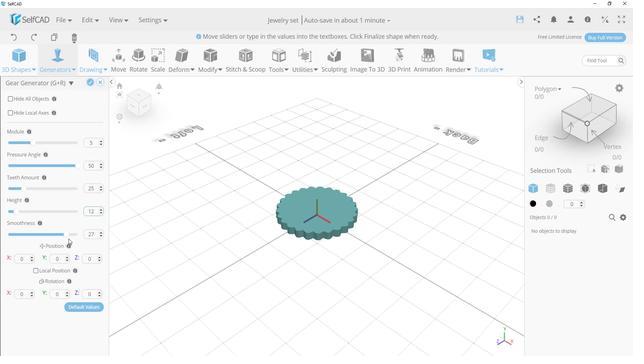
Action: Mouse scrolled (74, 240) with delta (0, 0)
Screenshot: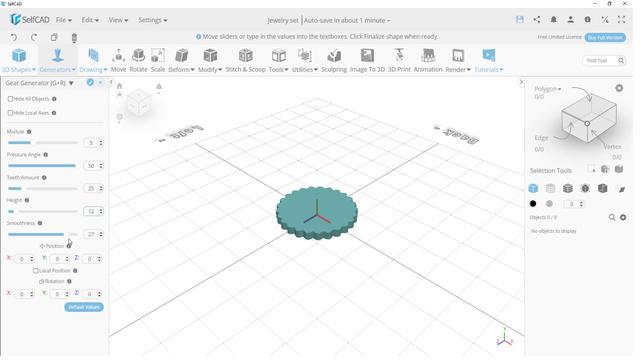 
Action: Mouse scrolled (74, 240) with delta (0, 0)
Screenshot: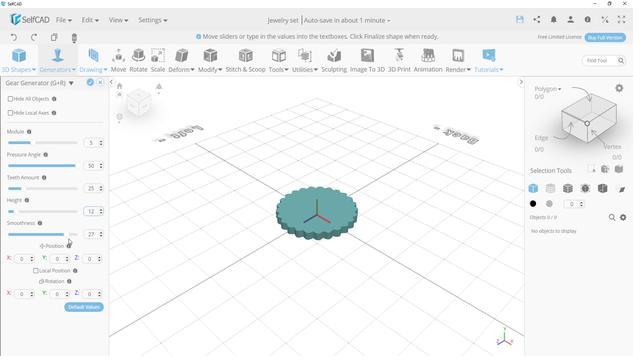 
Action: Mouse scrolled (74, 240) with delta (0, 0)
Screenshot: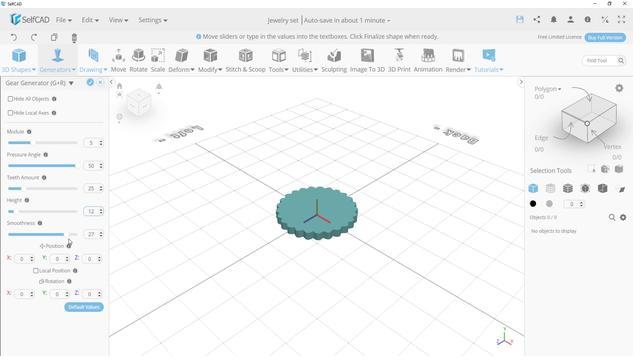 
Action: Mouse scrolled (74, 240) with delta (0, 0)
Screenshot: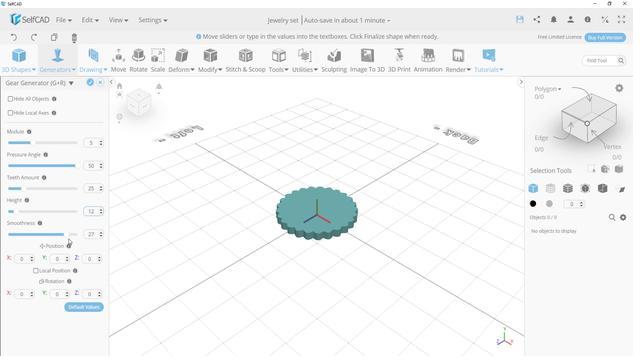 
Action: Mouse moved to (66, 151)
Screenshot: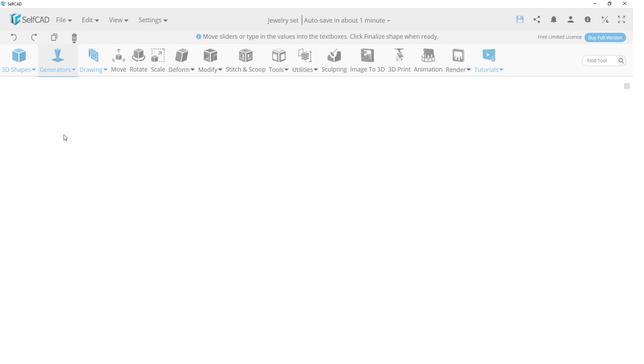 
Action: Mouse scrolled (66, 151) with delta (0, 0)
Screenshot: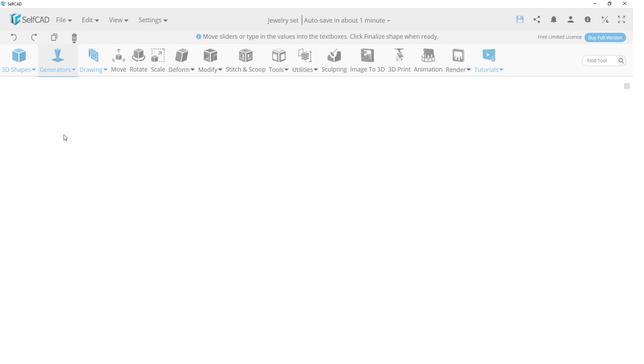 
Action: Mouse moved to (66, 150)
Screenshot: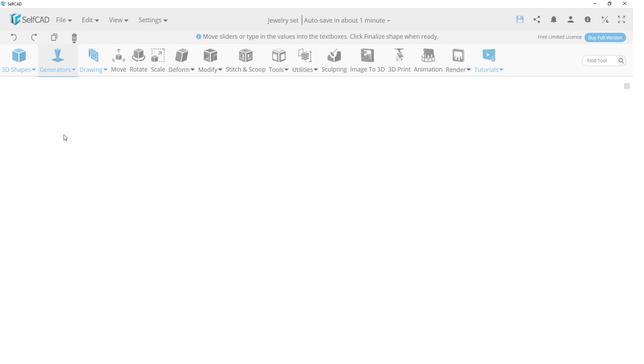 
Action: Mouse scrolled (66, 150) with delta (0, 0)
Screenshot: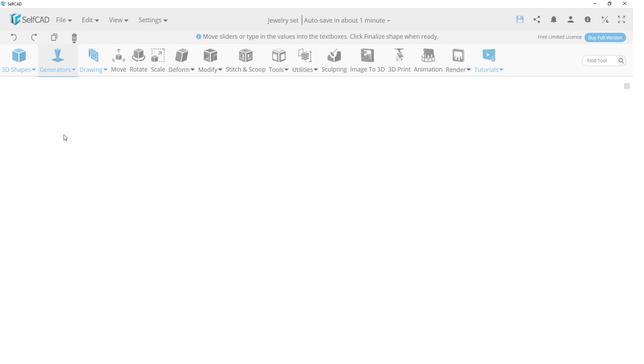 
Action: Mouse moved to (66, 149)
Screenshot: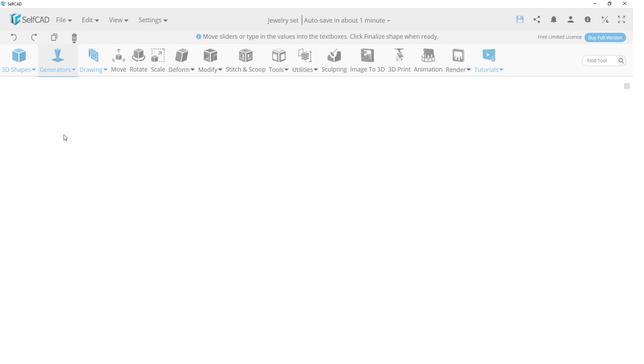 
Action: Mouse scrolled (66, 150) with delta (0, 0)
Screenshot: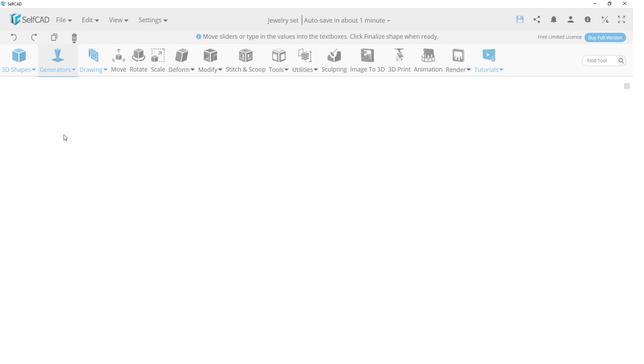 
Action: Mouse moved to (67, 146)
Screenshot: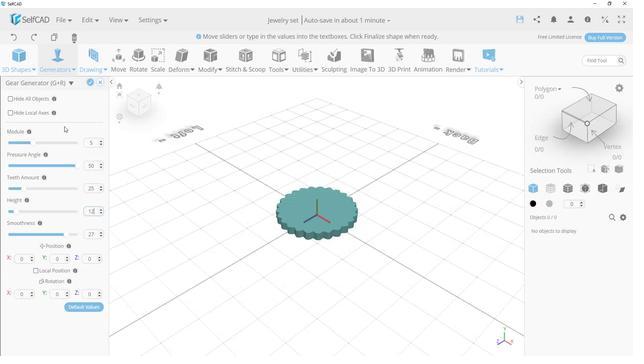 
Action: Mouse scrolled (67, 147) with delta (0, 0)
Screenshot: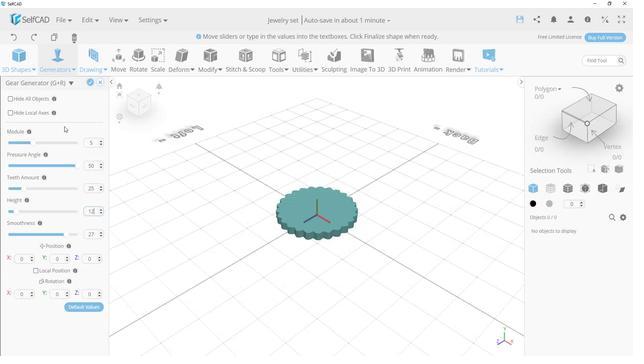 
Action: Mouse moved to (95, 88)
Screenshot: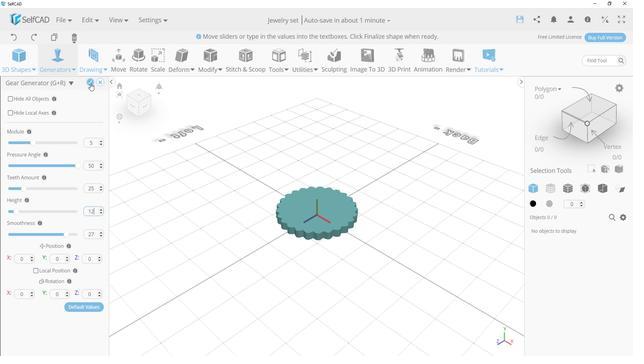 
Action: Mouse pressed left at (95, 88)
Screenshot: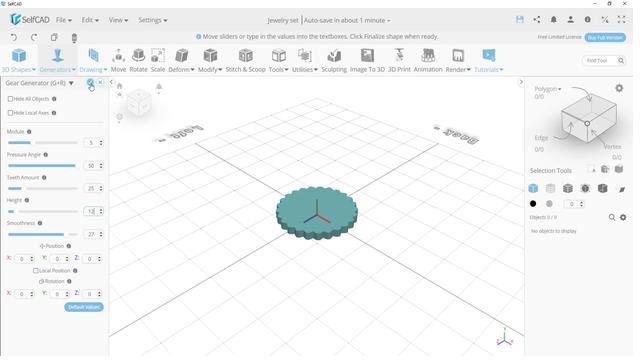 
Action: Mouse moved to (150, 68)
Screenshot: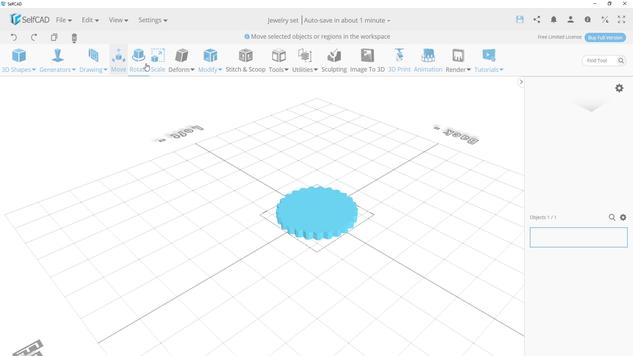 
Action: Mouse pressed left at (150, 68)
Screenshot: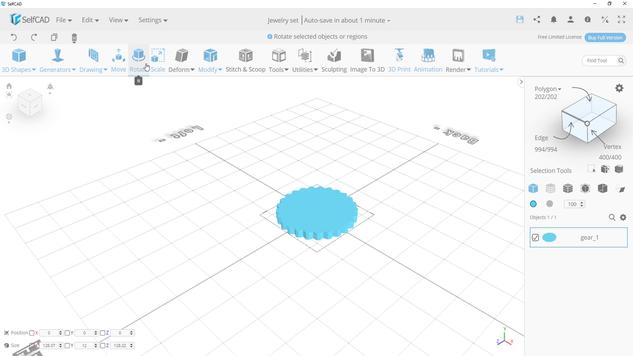 
Action: Mouse moved to (319, 208)
Screenshot: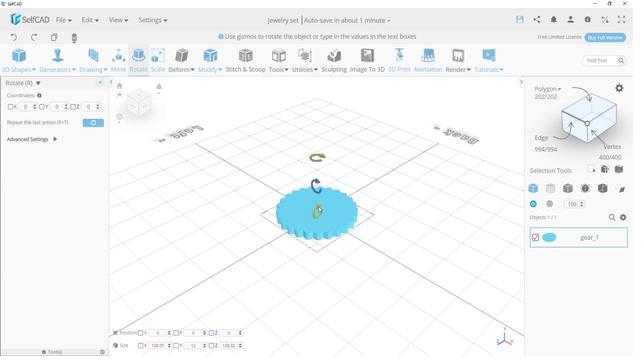 
Action: Mouse pressed left at (319, 208)
Screenshot: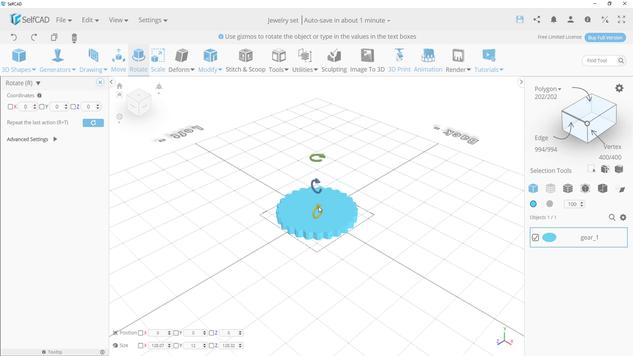 
Action: Mouse moved to (286, 244)
Screenshot: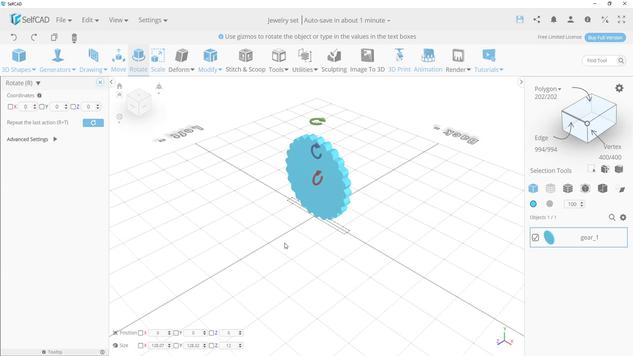 
Action: Mouse pressed left at (286, 244)
Screenshot: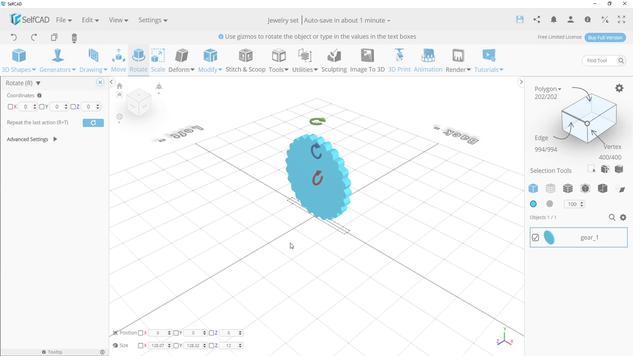 
Action: Mouse moved to (129, 345)
Screenshot: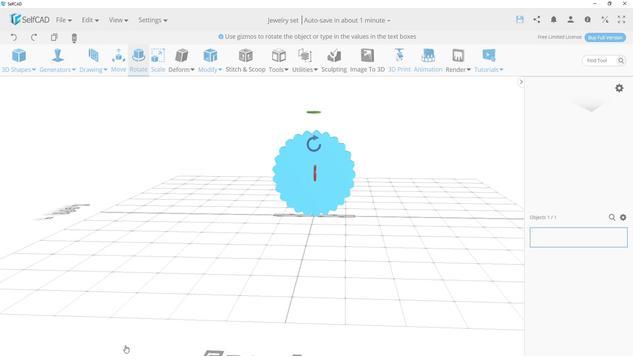 
Action: Mouse pressed left at (129, 345)
Screenshot: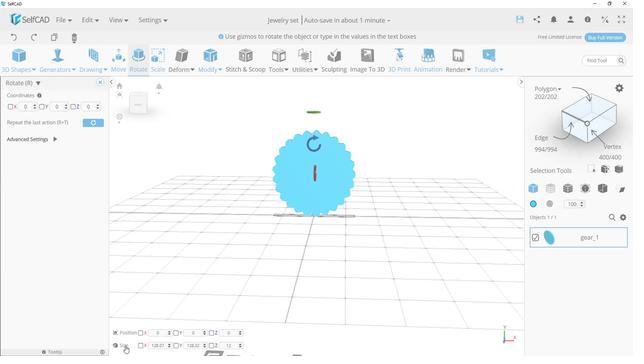 
Action: Mouse moved to (317, 177)
Screenshot: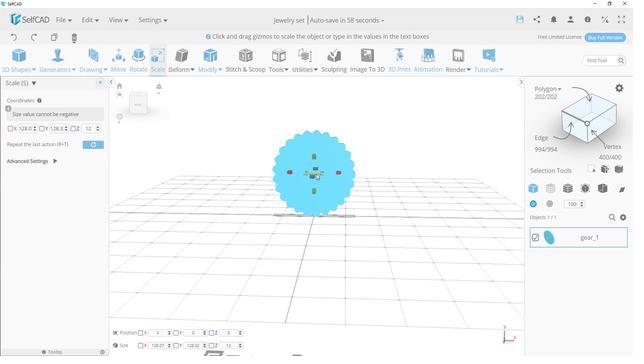 
Action: Mouse pressed left at (317, 177)
Screenshot: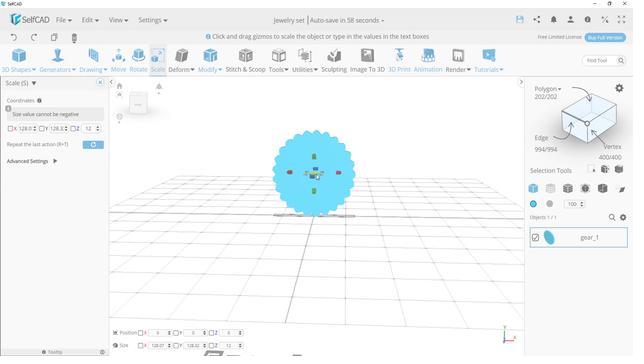 
Action: Mouse moved to (324, 207)
Screenshot: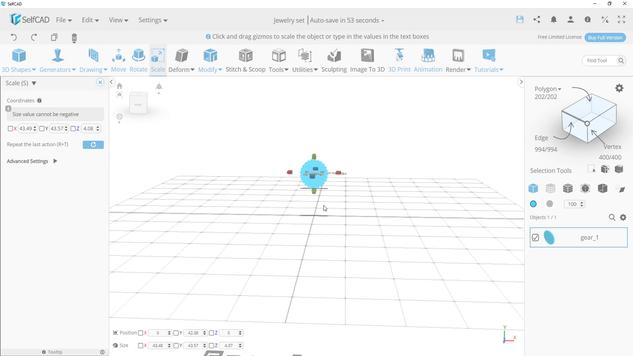 
Action: Mouse scrolled (324, 207) with delta (0, 0)
Screenshot: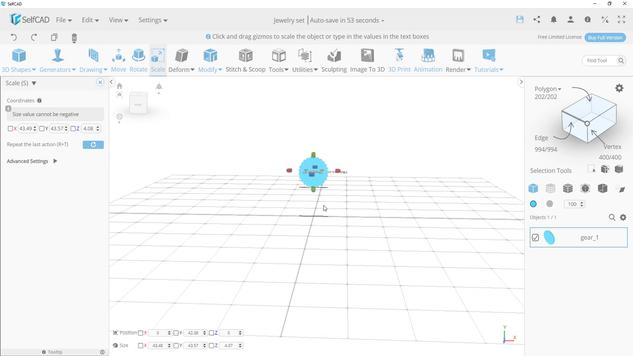 
Action: Mouse scrolled (324, 207) with delta (0, 0)
Screenshot: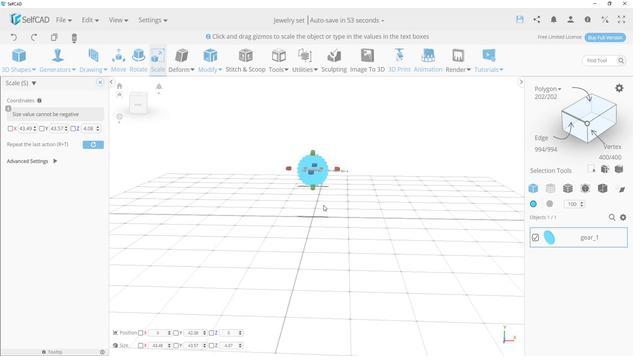 
Action: Mouse scrolled (324, 207) with delta (0, 0)
Screenshot: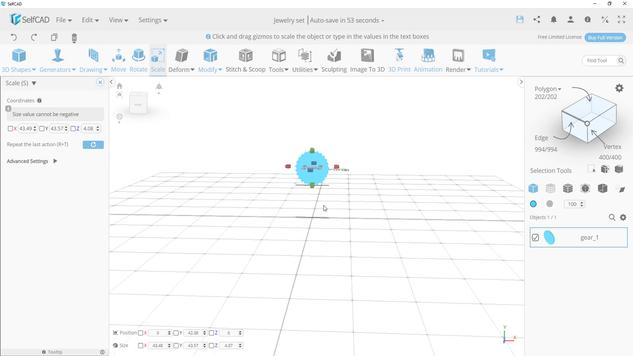 
Action: Mouse scrolled (324, 207) with delta (0, 0)
Screenshot: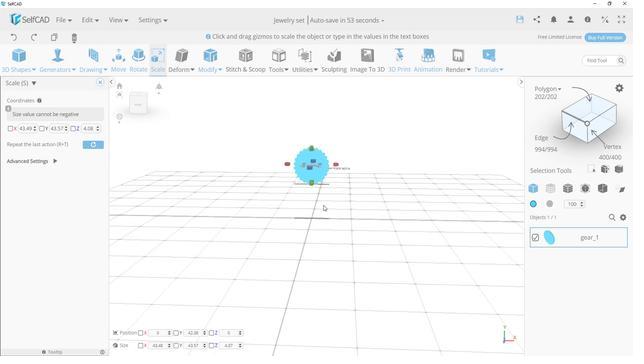 
Action: Mouse scrolled (324, 207) with delta (0, 0)
Screenshot: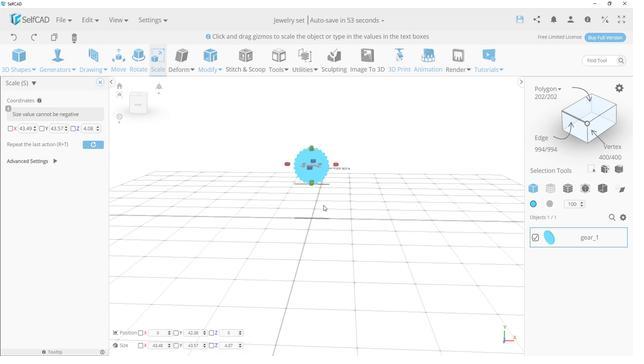 
Action: Mouse scrolled (324, 207) with delta (0, 0)
Screenshot: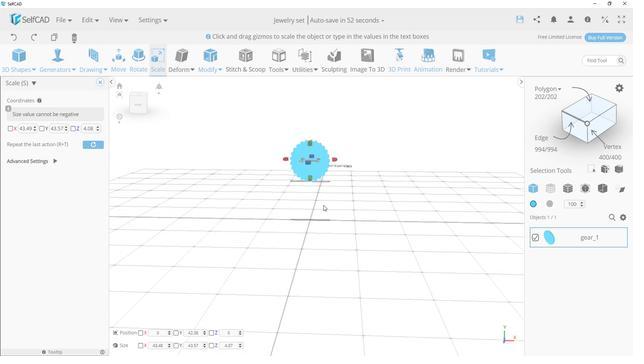 
Action: Mouse scrolled (324, 207) with delta (0, 0)
Screenshot: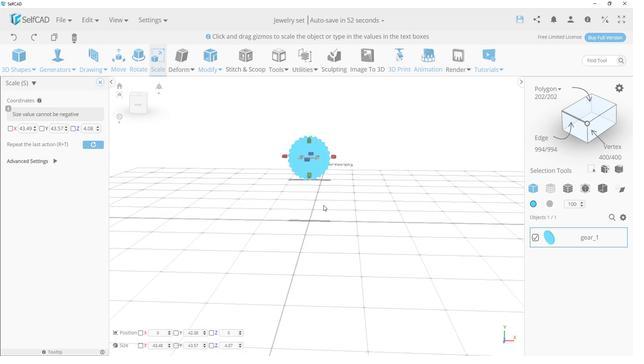 
Action: Mouse scrolled (324, 207) with delta (0, 0)
Screenshot: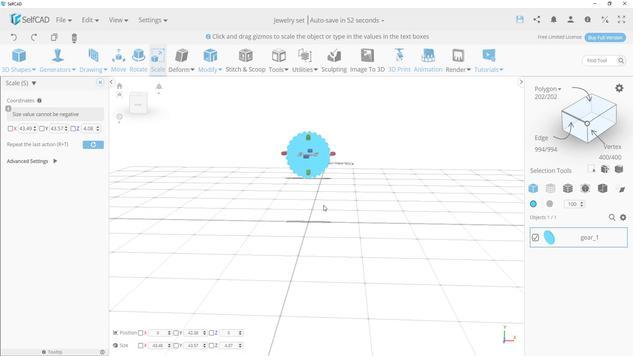 
Action: Mouse scrolled (324, 207) with delta (0, 0)
Screenshot: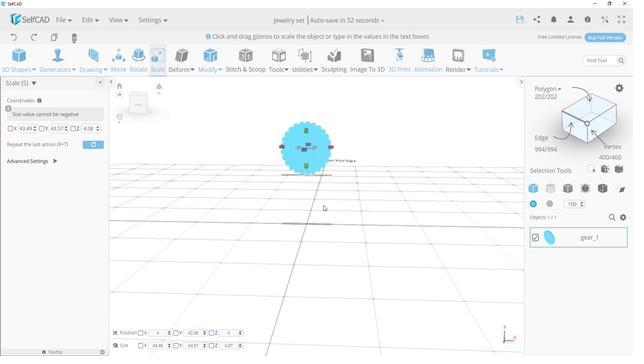 
Action: Mouse scrolled (324, 207) with delta (0, 0)
Screenshot: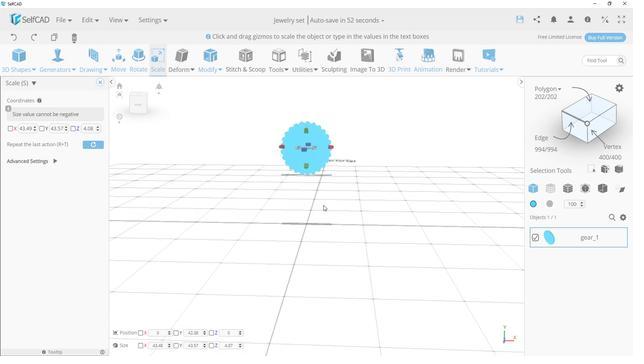 
Action: Mouse scrolled (324, 207) with delta (0, 0)
Screenshot: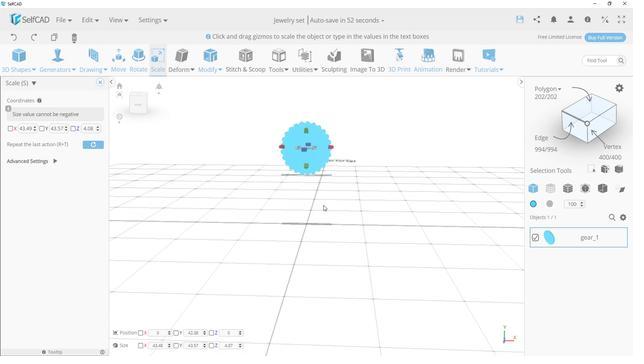
Action: Mouse scrolled (324, 207) with delta (0, 0)
Screenshot: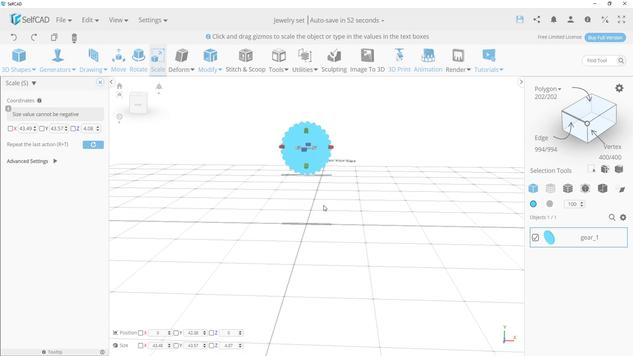 
Action: Mouse scrolled (324, 207) with delta (0, 0)
Screenshot: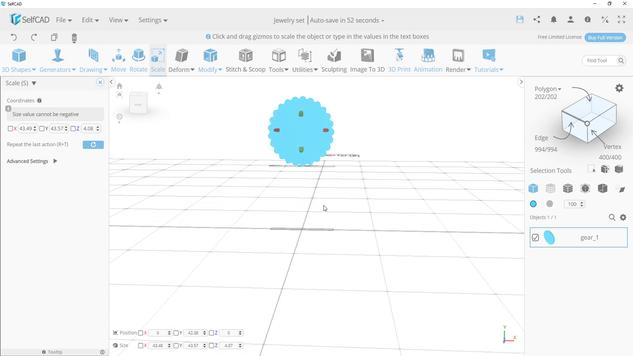 
Action: Mouse scrolled (324, 207) with delta (0, 0)
Screenshot: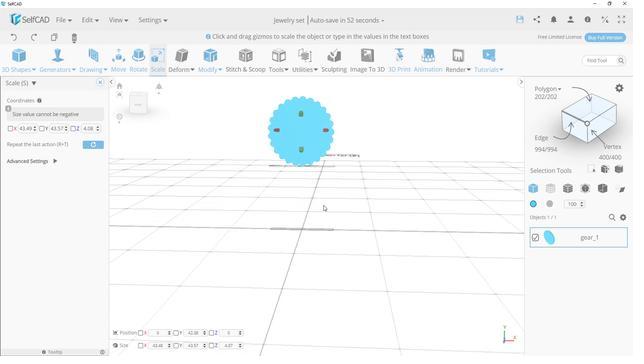 
Action: Mouse scrolled (324, 207) with delta (0, 0)
Screenshot: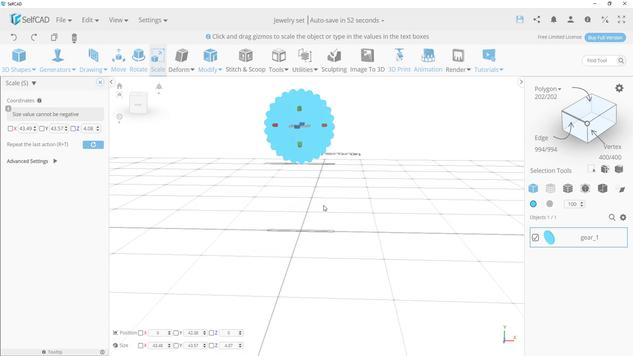 
Action: Mouse moved to (332, 182)
Screenshot: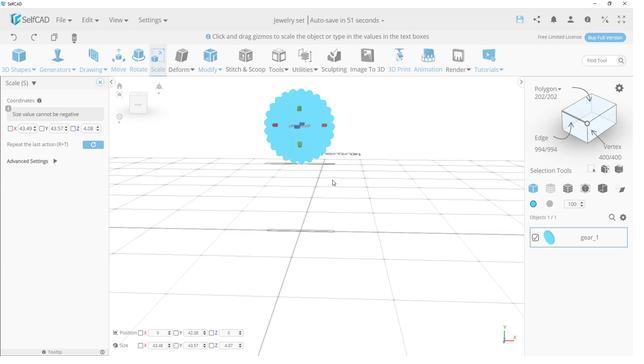 
Action: Mouse pressed left at (332, 182)
Screenshot: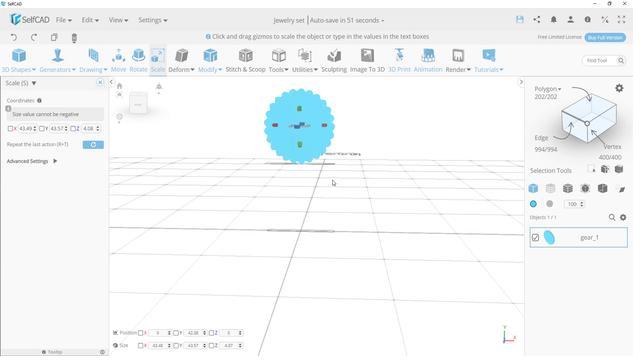 
Action: Mouse moved to (339, 196)
Screenshot: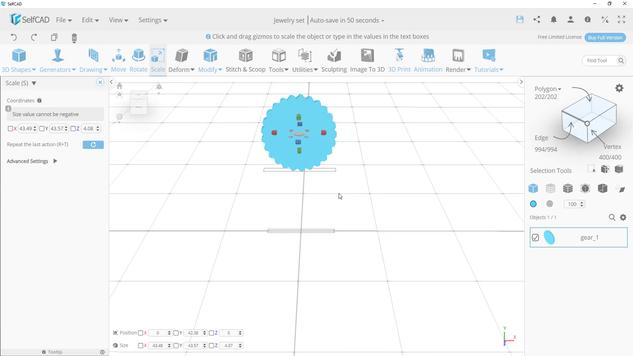 
Action: Mouse scrolled (339, 196) with delta (0, 0)
Screenshot: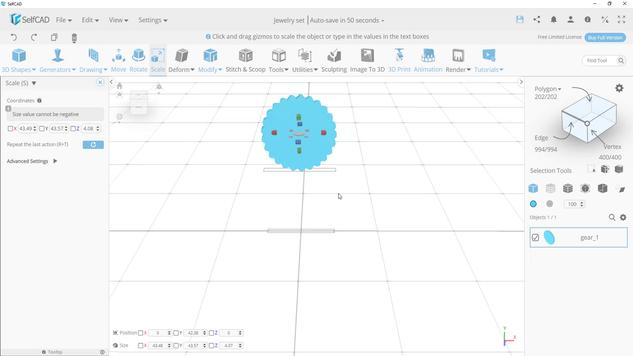 
Action: Mouse scrolled (339, 196) with delta (0, 0)
Screenshot: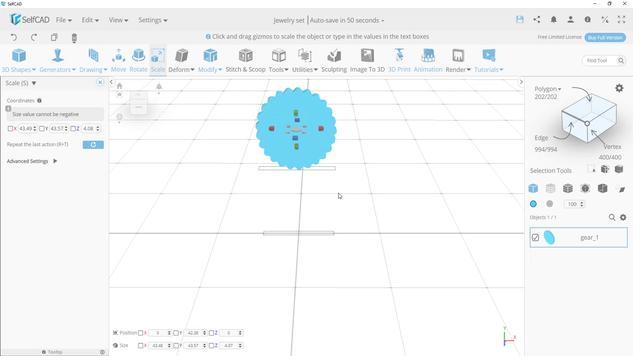 
Action: Mouse moved to (338, 196)
Screenshot: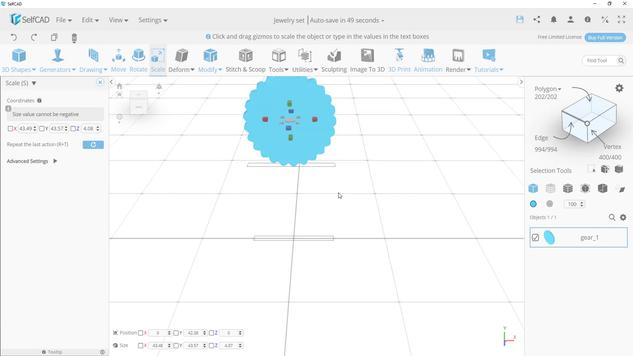 
Action: Mouse scrolled (338, 196) with delta (0, 0)
Screenshot: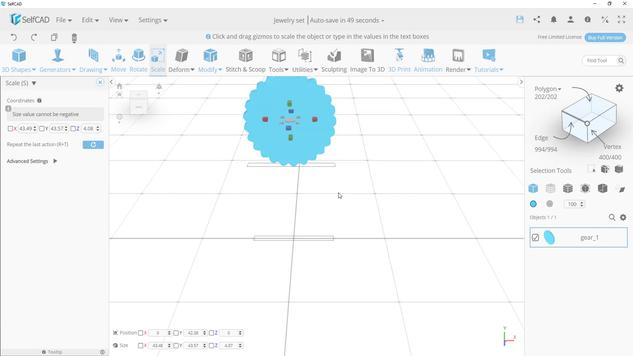 
Action: Mouse moved to (338, 195)
Screenshot: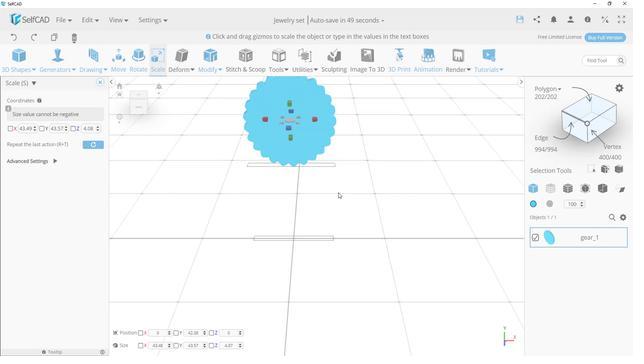 
Action: Mouse scrolled (338, 196) with delta (0, 0)
Screenshot: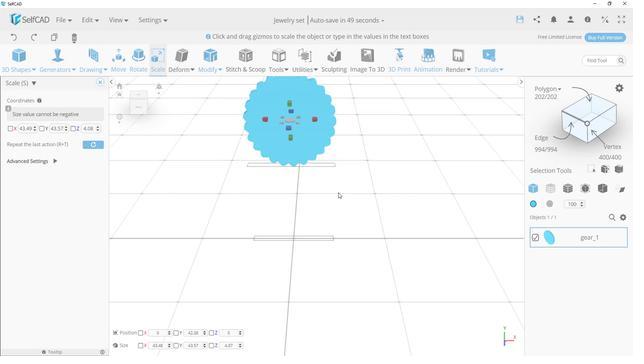
Action: Mouse scrolled (338, 196) with delta (0, 0)
Screenshot: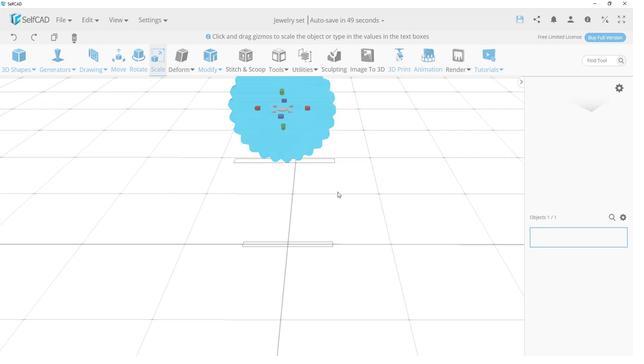 
Action: Mouse moved to (320, 193)
Screenshot: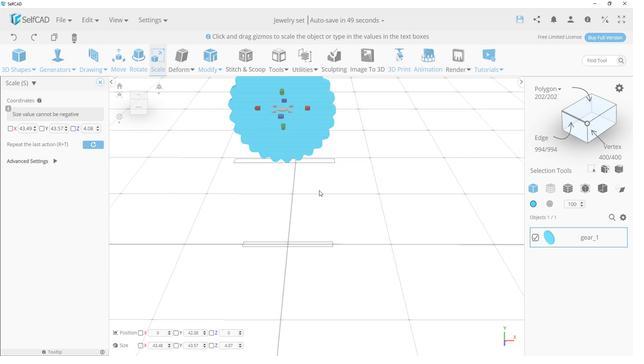 
Action: Mouse pressed left at (320, 193)
Screenshot: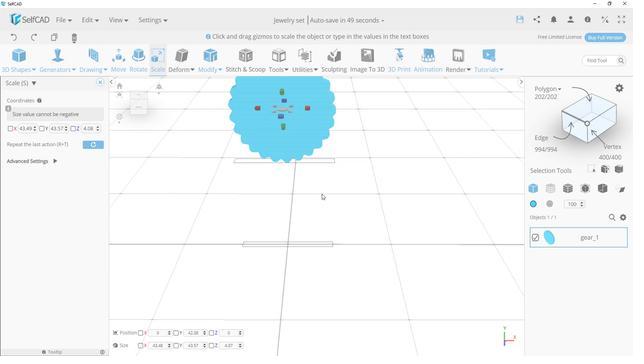 
Action: Mouse moved to (284, 128)
Screenshot: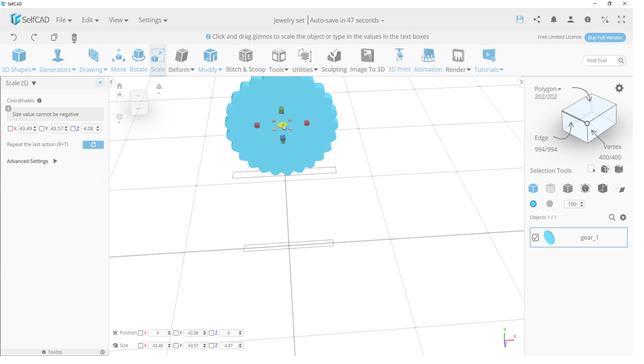 
Action: Mouse pressed left at (284, 128)
Screenshot: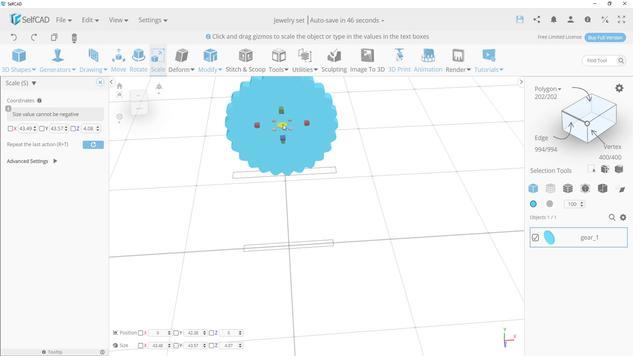
Action: Mouse moved to (302, 173)
Screenshot: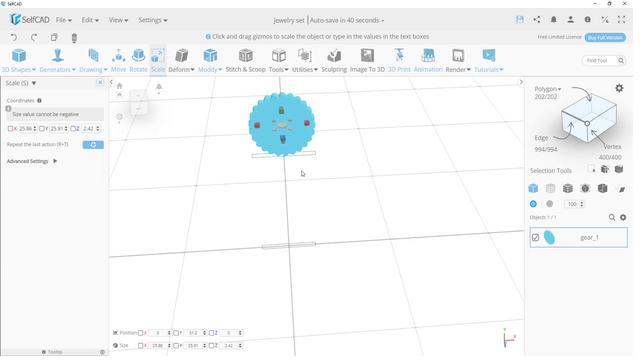 
Action: Mouse scrolled (302, 173) with delta (0, 0)
Screenshot: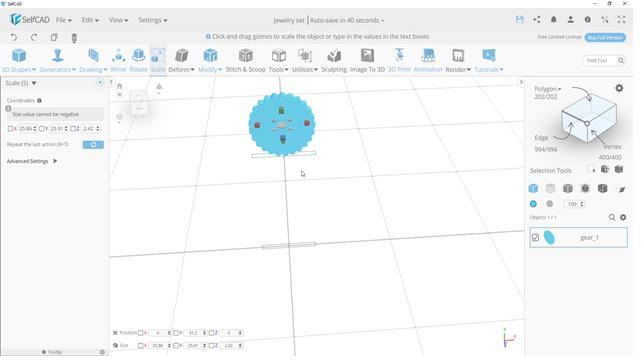 
Action: Mouse scrolled (302, 173) with delta (0, 0)
Screenshot: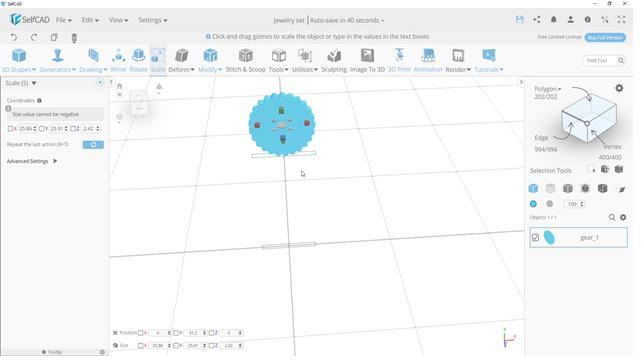 
Action: Mouse scrolled (302, 173) with delta (0, 0)
Screenshot: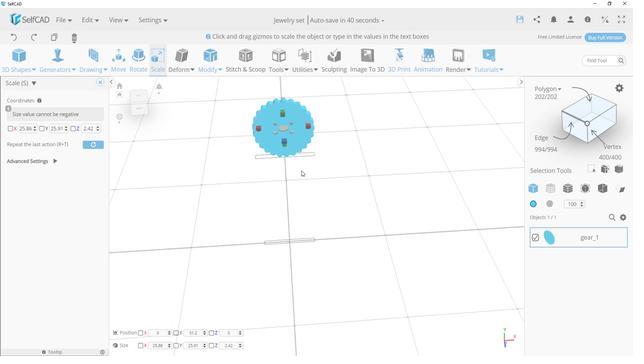 
Action: Mouse scrolled (302, 173) with delta (0, 0)
Screenshot: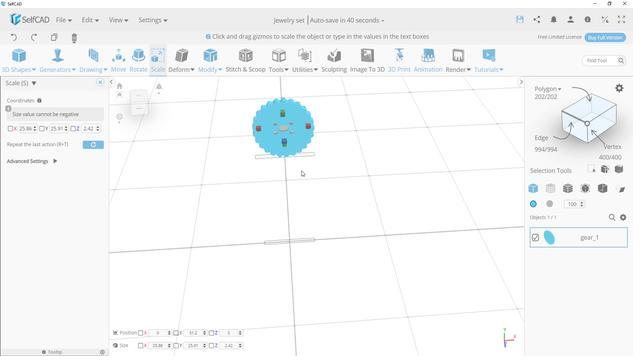 
Action: Mouse scrolled (302, 173) with delta (0, 0)
Screenshot: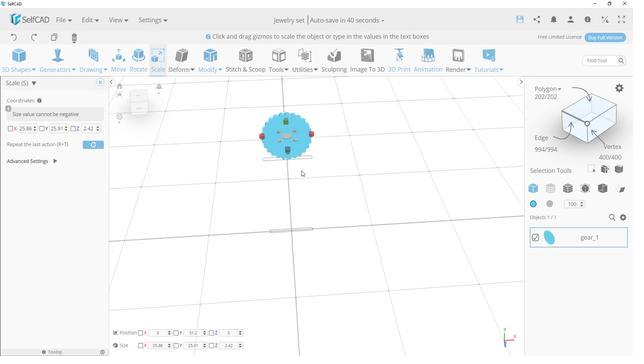 
Action: Mouse scrolled (302, 173) with delta (0, 0)
Screenshot: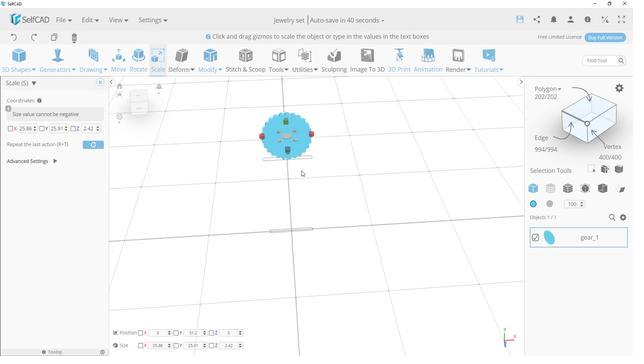 
Action: Mouse scrolled (302, 173) with delta (0, 0)
Screenshot: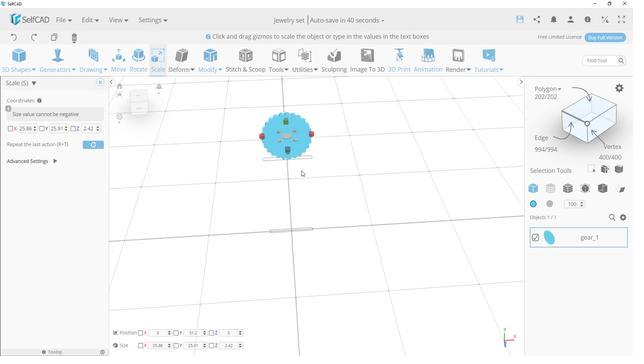
Action: Mouse scrolled (302, 173) with delta (0, 0)
Screenshot: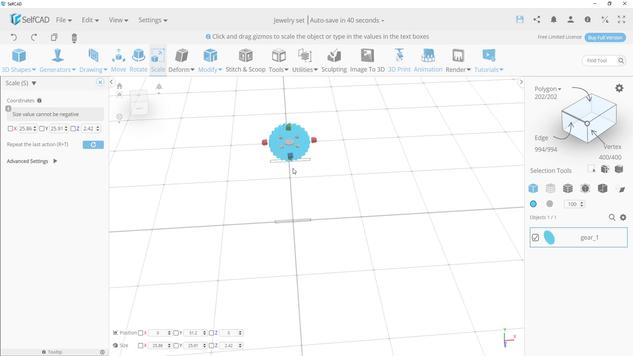 
Action: Mouse moved to (144, 112)
Screenshot: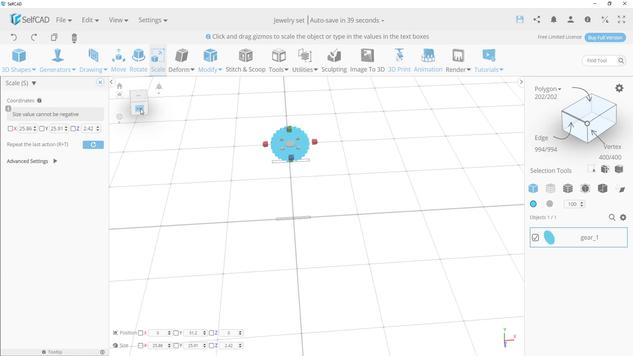 
Action: Mouse pressed left at (144, 112)
Screenshot: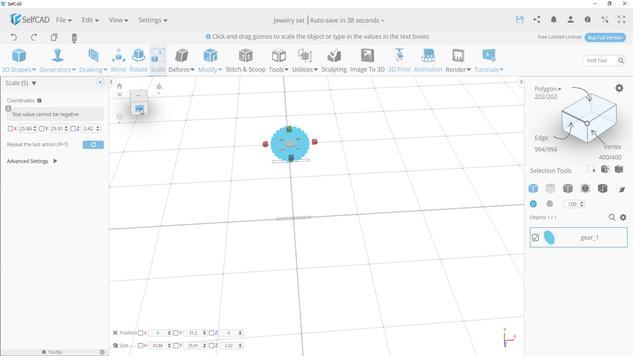 
Action: Mouse moved to (369, 192)
Screenshot: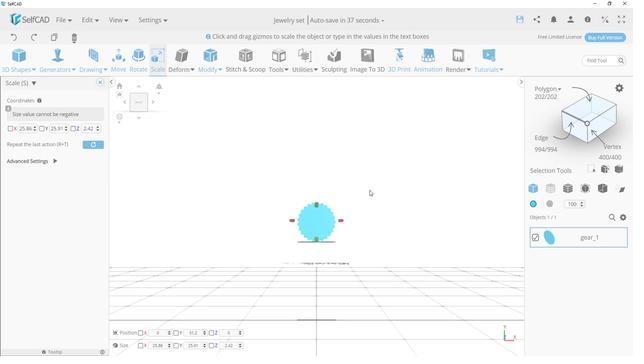 
Action: Mouse pressed left at (369, 192)
Screenshot: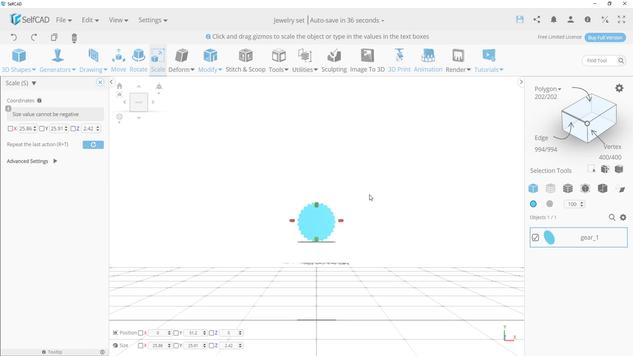 
Action: Mouse moved to (318, 226)
Screenshot: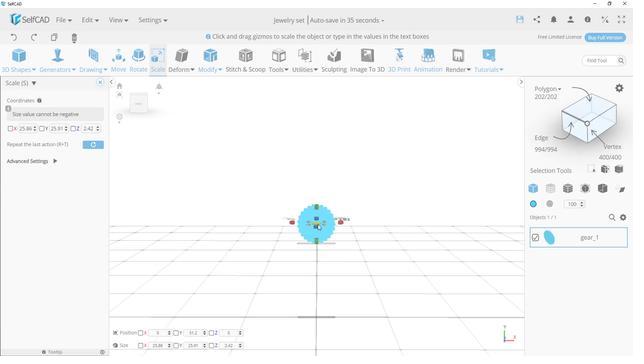 
Action: Mouse pressed left at (318, 226)
Screenshot: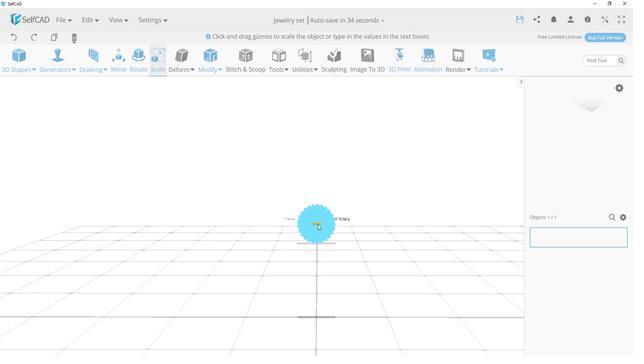 
Action: Mouse moved to (357, 236)
Screenshot: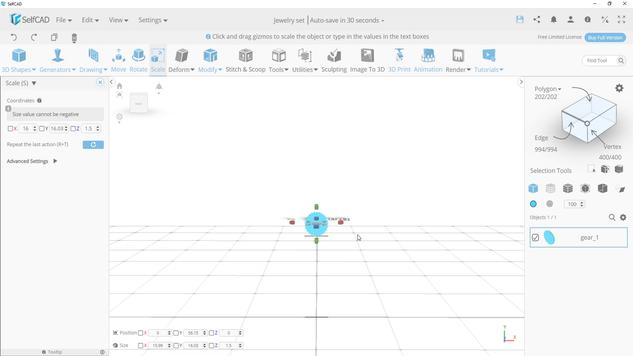 
Action: Mouse pressed left at (357, 236)
Screenshot: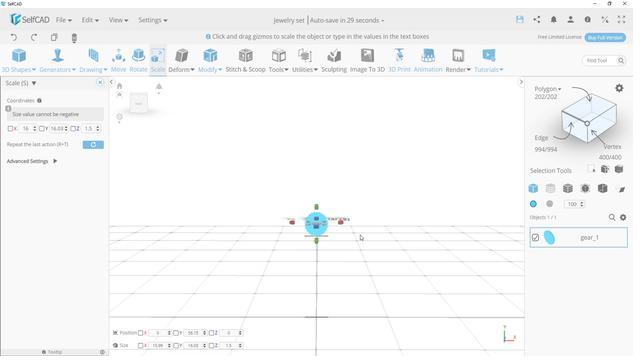 
Action: Mouse moved to (106, 86)
Screenshot: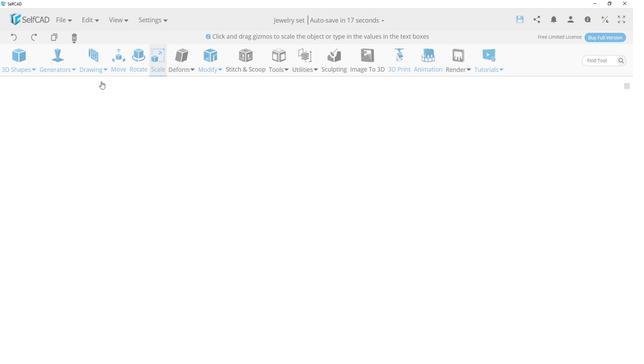 
Action: Mouse pressed left at (106, 86)
Screenshot: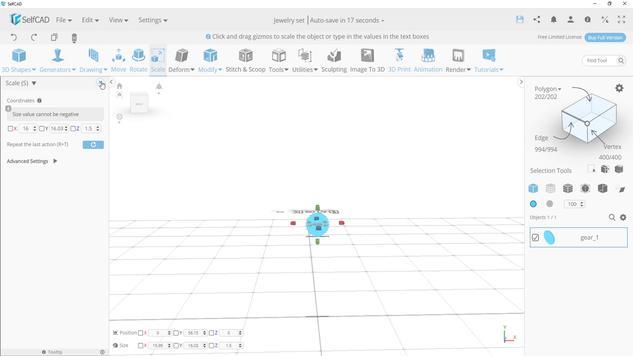 
Action: Mouse moved to (24, 65)
Screenshot: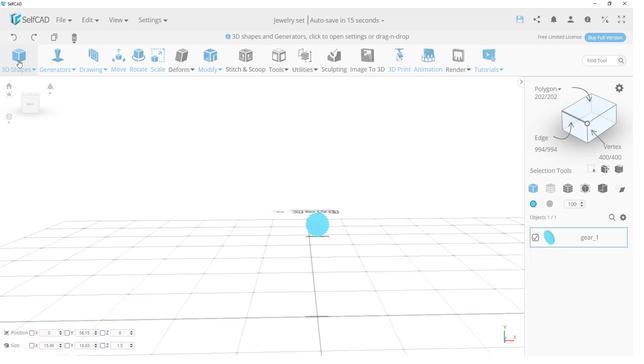 
Action: Mouse pressed left at (24, 65)
Screenshot: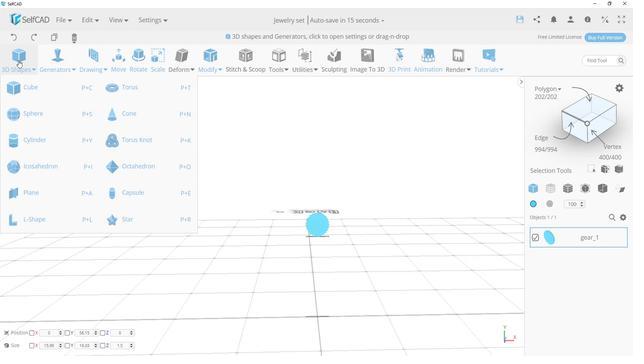 
Action: Mouse moved to (123, 221)
Screenshot: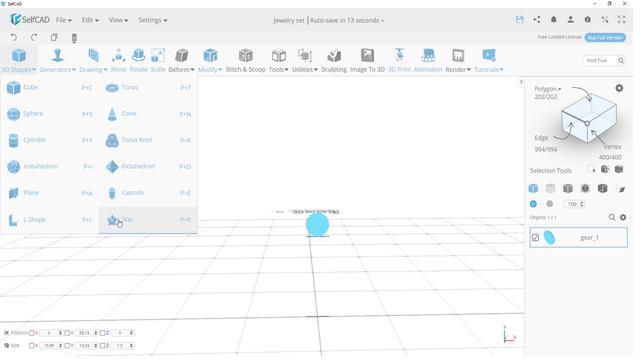 
Action: Mouse pressed left at (123, 221)
Screenshot: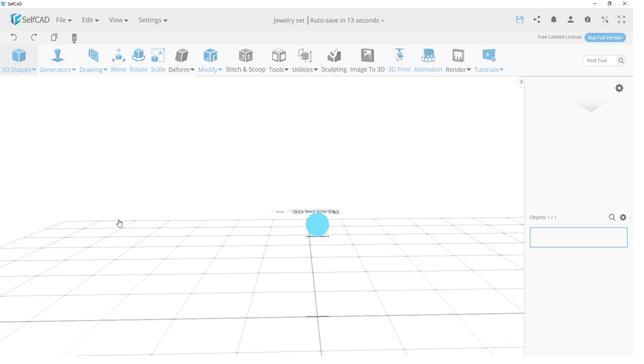 
Action: Mouse moved to (95, 86)
Screenshot: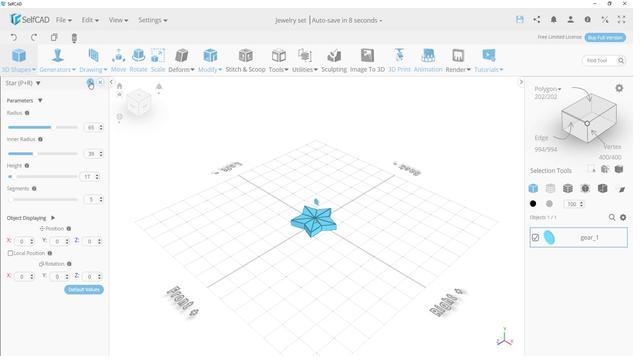 
Action: Mouse pressed left at (95, 86)
Screenshot: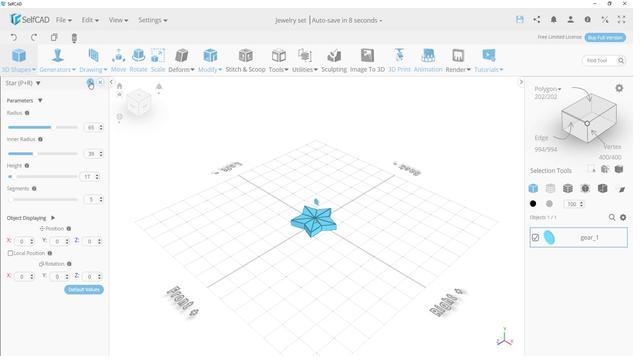 
Action: Mouse moved to (144, 71)
Screenshot: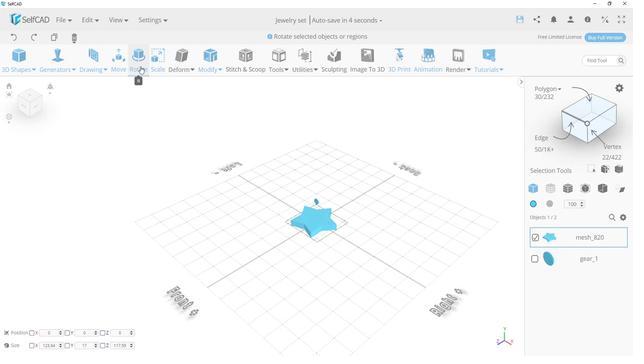 
Action: Mouse pressed left at (144, 71)
Screenshot: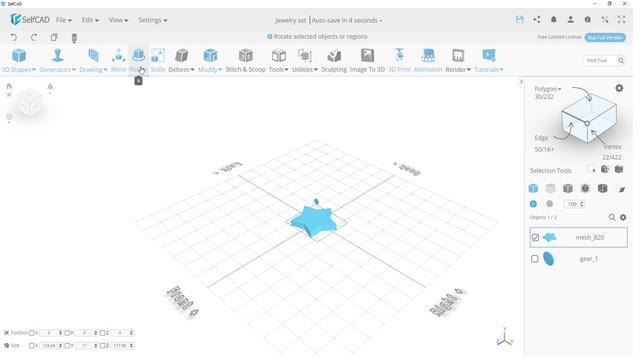 
Action: Mouse moved to (319, 215)
Screenshot: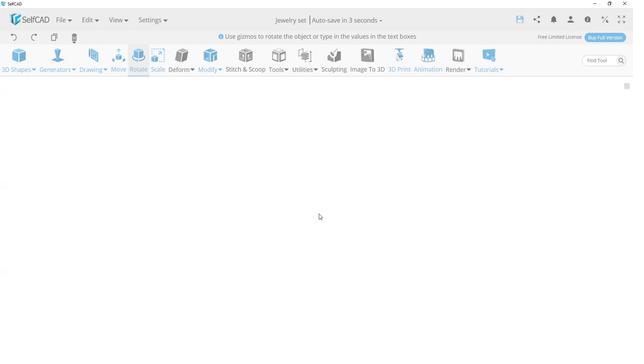 
Action: Mouse pressed left at (319, 215)
Screenshot: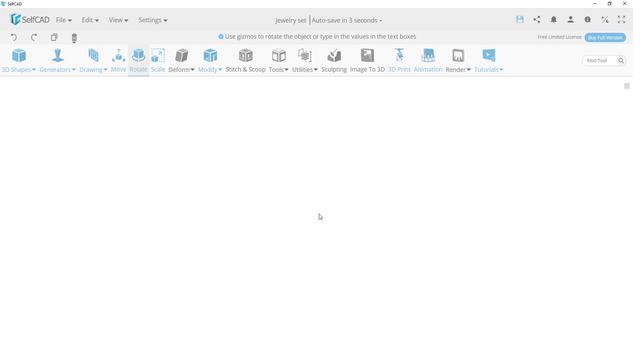 
Action: Mouse moved to (131, 346)
Screenshot: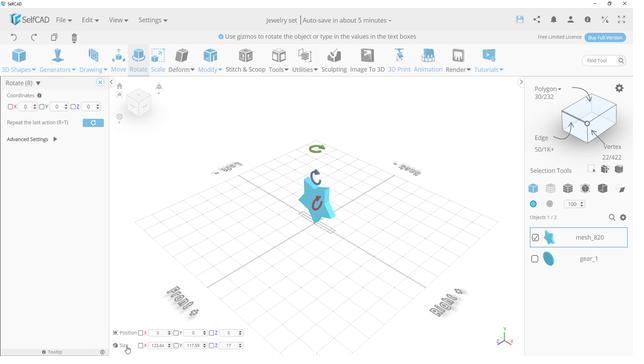
Action: Mouse pressed left at (131, 346)
Screenshot: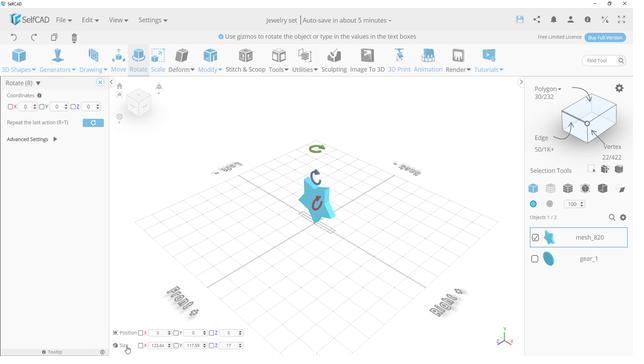 
Action: Mouse moved to (270, 258)
Screenshot: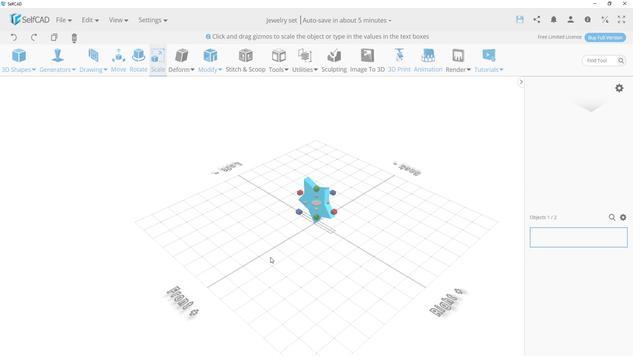 
Action: Mouse pressed left at (270, 258)
Screenshot: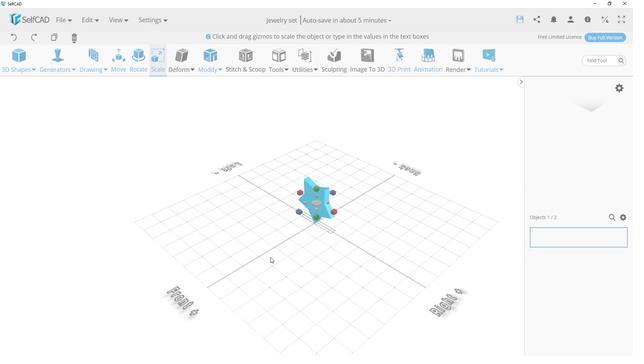 
Action: Mouse moved to (318, 202)
Screenshot: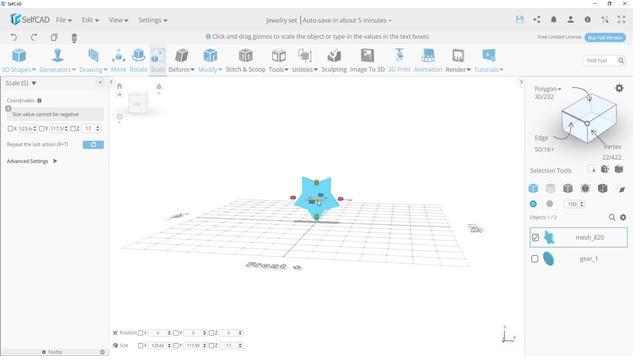 
Action: Mouse pressed left at (318, 202)
Screenshot: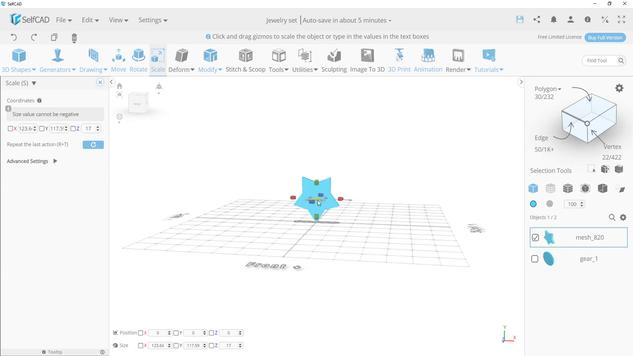 
Action: Mouse moved to (322, 226)
Screenshot: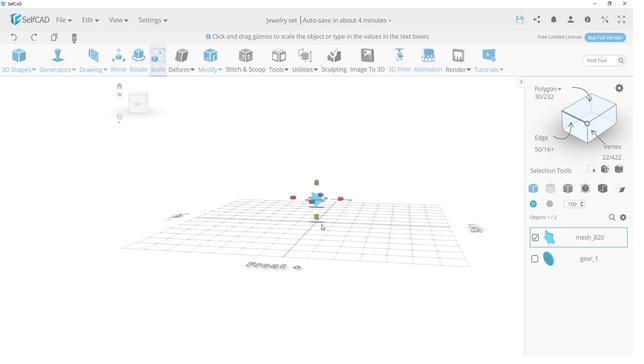 
Action: Mouse scrolled (322, 226) with delta (0, 0)
Screenshot: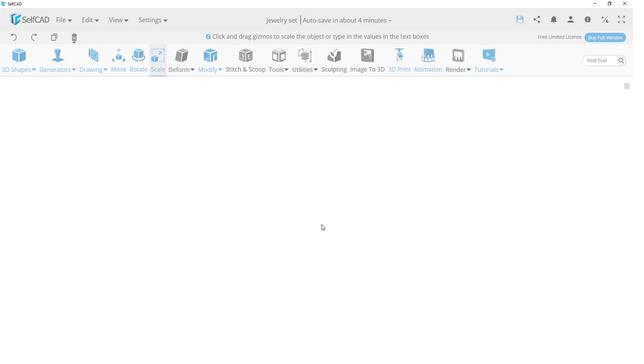 
Action: Mouse scrolled (322, 226) with delta (0, 0)
Screenshot: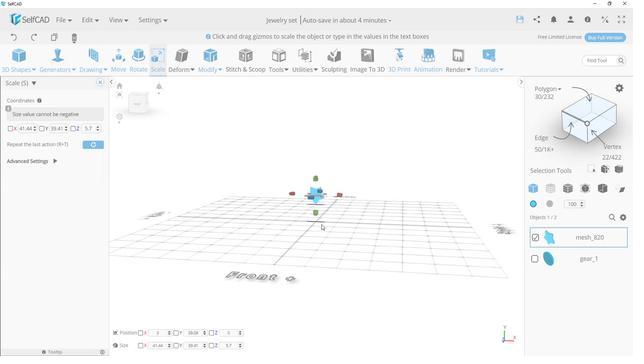 
Action: Mouse scrolled (322, 226) with delta (0, 0)
Screenshot: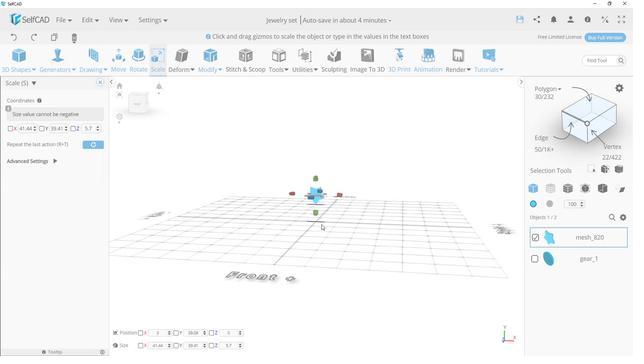 
Action: Mouse scrolled (322, 226) with delta (0, 0)
Screenshot: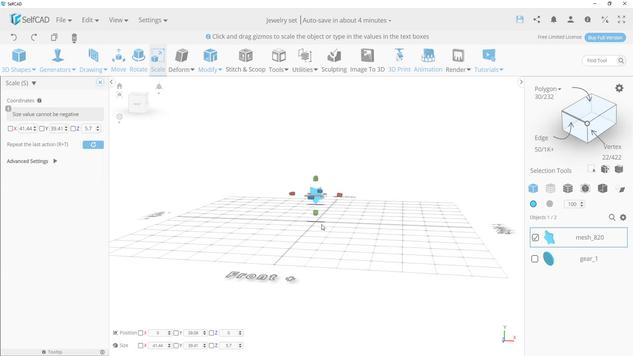
Action: Mouse scrolled (322, 226) with delta (0, 0)
Screenshot: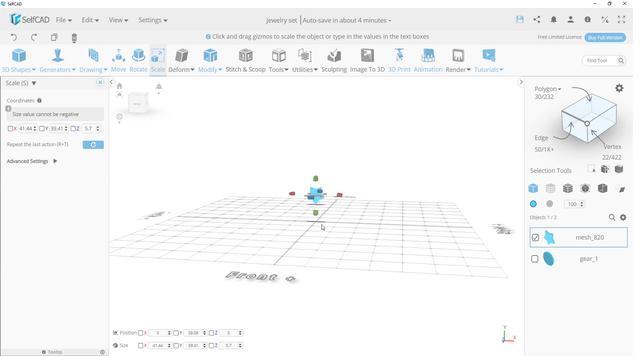 
Action: Mouse scrolled (322, 226) with delta (0, 0)
Screenshot: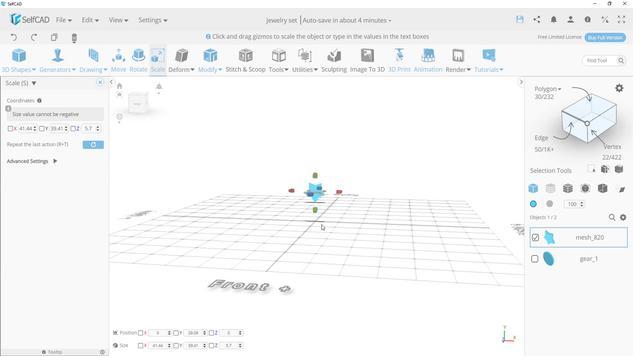 
Action: Mouse scrolled (322, 226) with delta (0, 0)
Screenshot: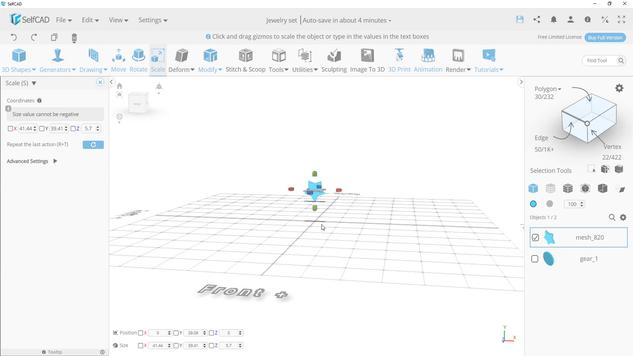
Action: Mouse scrolled (322, 226) with delta (0, 0)
Screenshot: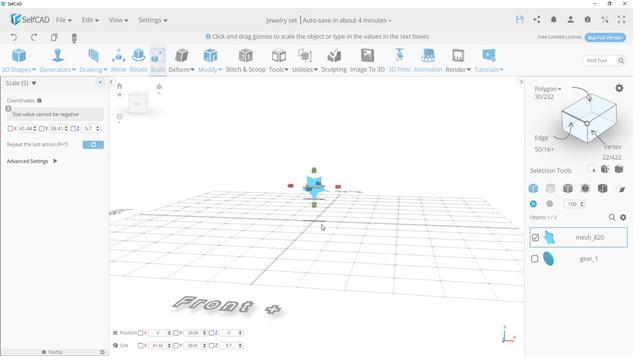 
Action: Mouse scrolled (322, 226) with delta (0, 0)
Screenshot: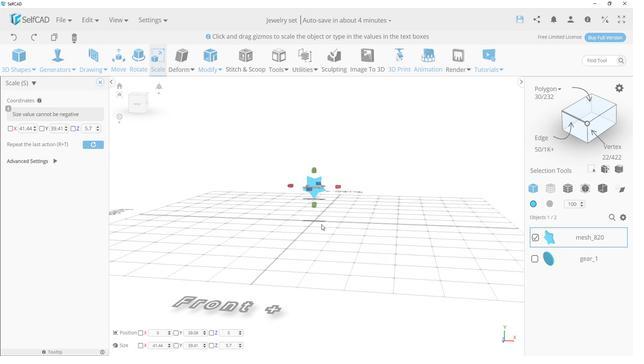 
Action: Mouse scrolled (322, 226) with delta (0, 0)
Screenshot: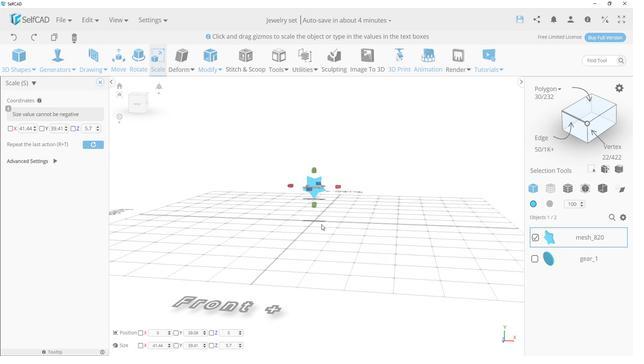 
Action: Mouse scrolled (322, 226) with delta (0, 0)
Screenshot: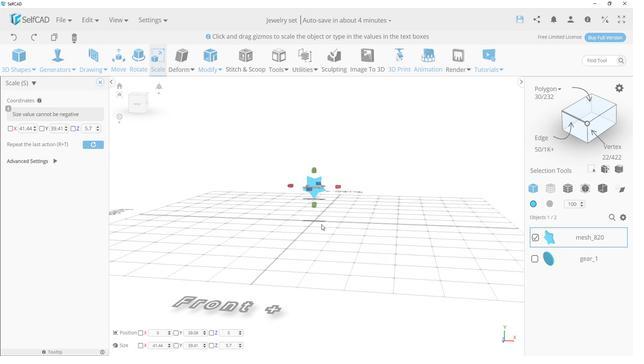 
Action: Mouse scrolled (322, 226) with delta (0, 0)
Screenshot: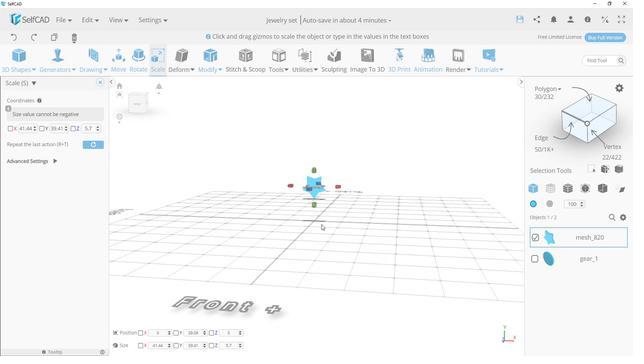 
Action: Mouse scrolled (322, 226) with delta (0, 0)
Screenshot: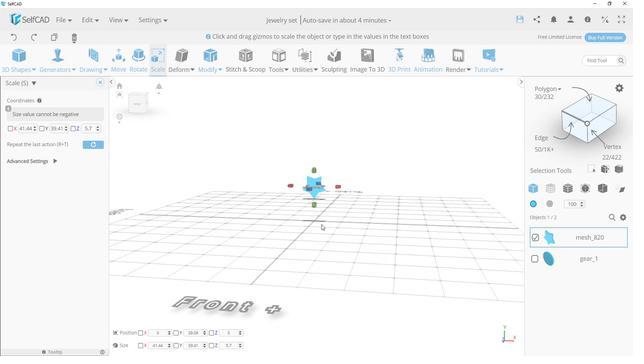 
Action: Mouse scrolled (322, 226) with delta (0, 0)
Screenshot: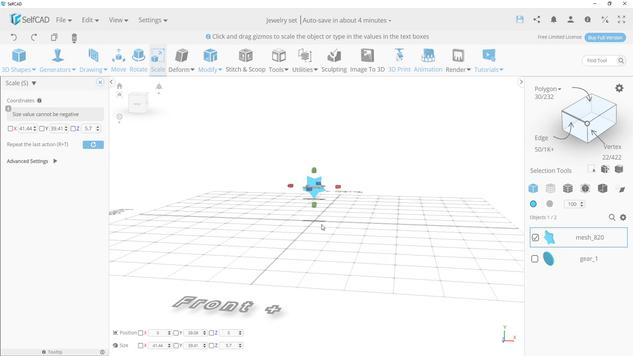
Action: Mouse scrolled (322, 226) with delta (0, 0)
Screenshot: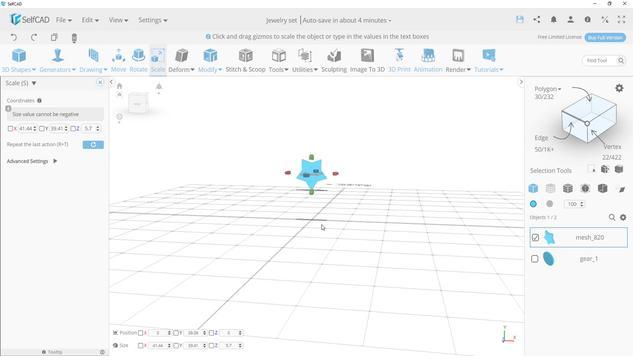 
Action: Mouse scrolled (322, 226) with delta (0, 0)
Screenshot: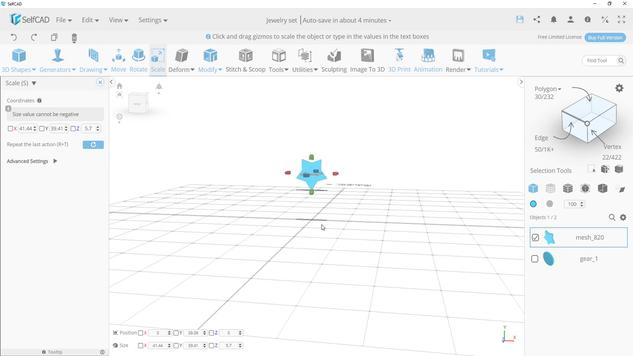 
Action: Mouse scrolled (322, 226) with delta (0, 0)
Screenshot: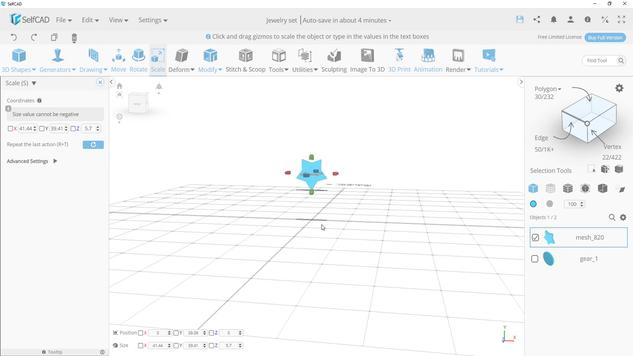 
Action: Mouse scrolled (322, 226) with delta (0, 0)
Screenshot: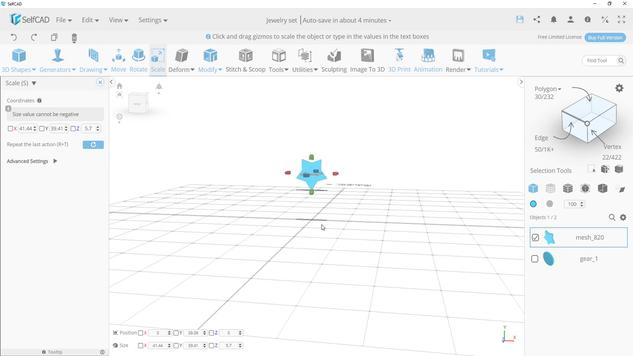 
Action: Mouse scrolled (322, 226) with delta (0, 0)
Screenshot: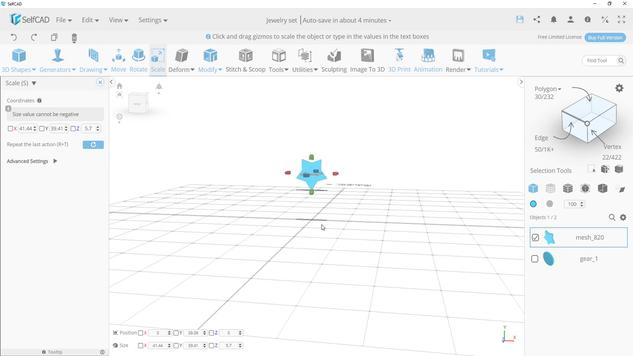 
Action: Mouse scrolled (322, 226) with delta (0, 0)
Screenshot: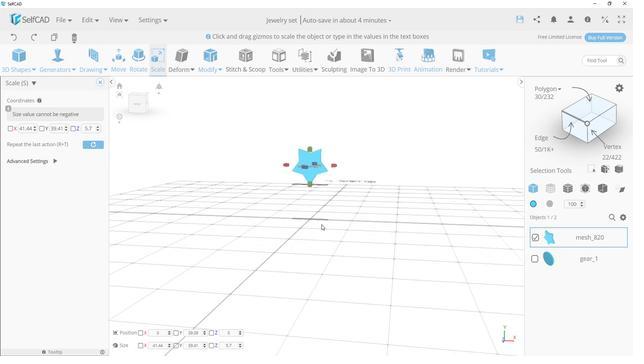 
Action: Mouse scrolled (322, 226) with delta (0, 0)
Screenshot: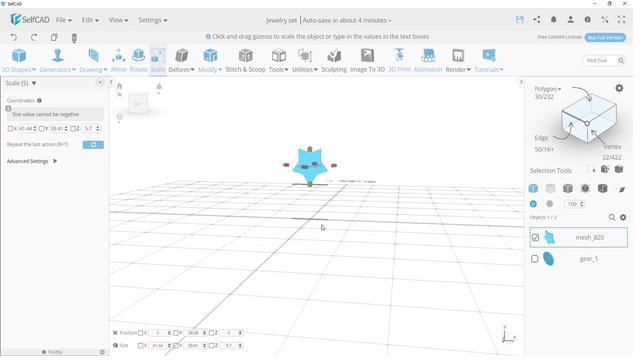 
Action: Mouse moved to (291, 222)
Screenshot: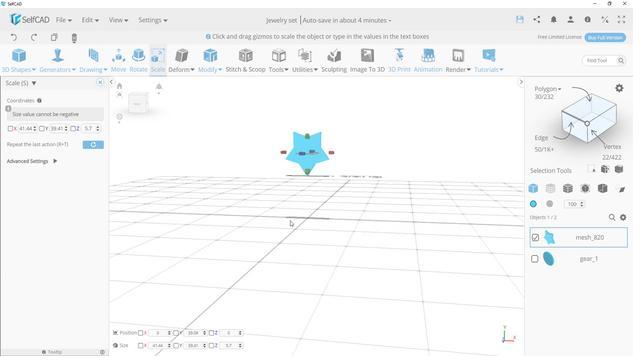 
Action: Mouse pressed left at (291, 222)
Screenshot: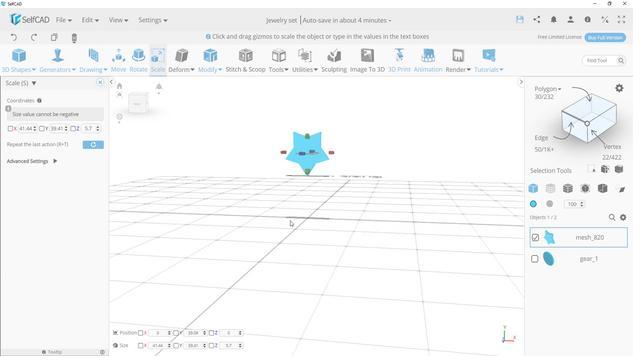 
Action: Mouse moved to (313, 228)
Screenshot: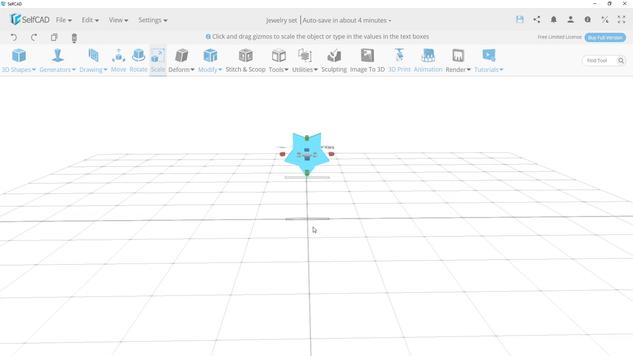 
Action: Mouse scrolled (313, 229) with delta (0, 0)
Screenshot: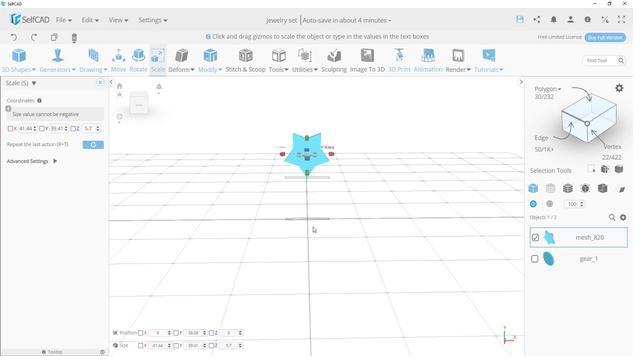 
Action: Mouse scrolled (313, 229) with delta (0, 0)
Screenshot: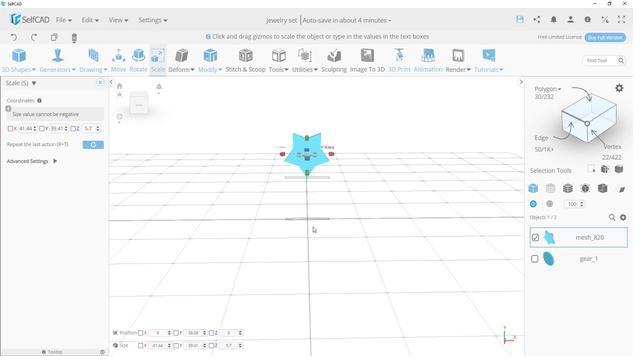 
Action: Mouse scrolled (313, 229) with delta (0, 0)
Screenshot: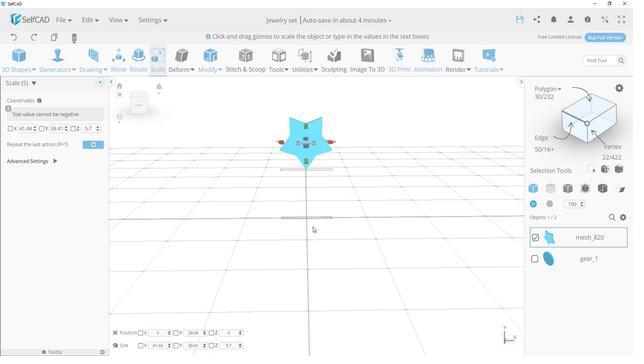 
Action: Mouse scrolled (313, 229) with delta (0, 0)
Screenshot: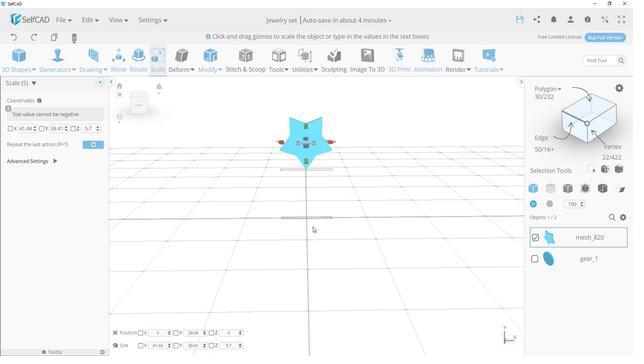 
Action: Mouse scrolled (313, 229) with delta (0, 0)
Screenshot: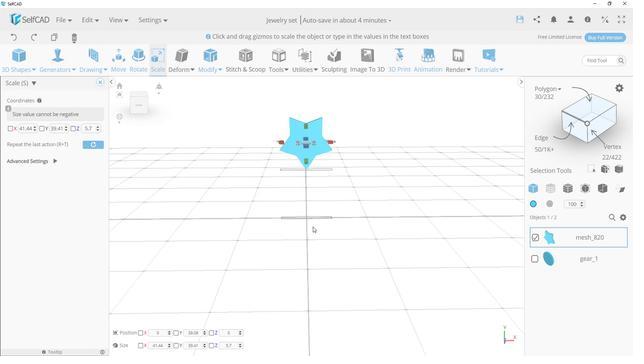 
Action: Mouse scrolled (313, 229) with delta (0, 0)
Screenshot: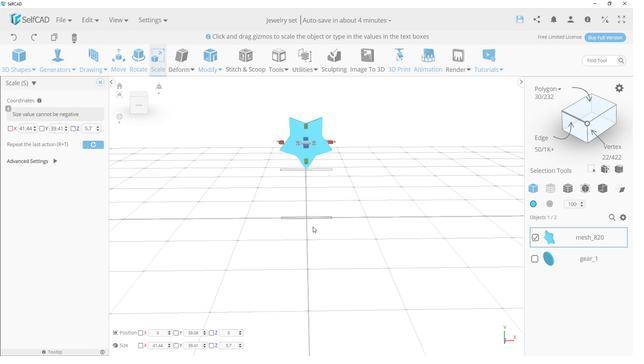 
Action: Mouse scrolled (313, 229) with delta (0, 0)
Screenshot: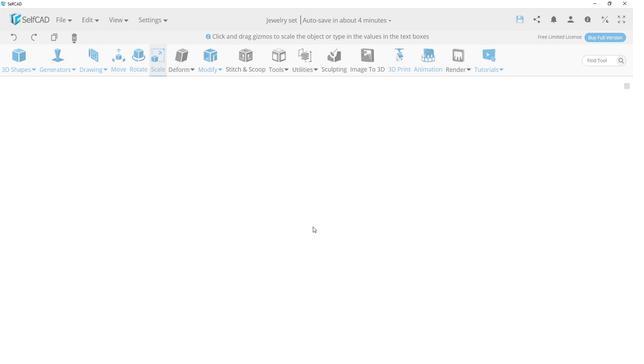 
Action: Mouse scrolled (313, 229) with delta (0, 0)
Screenshot: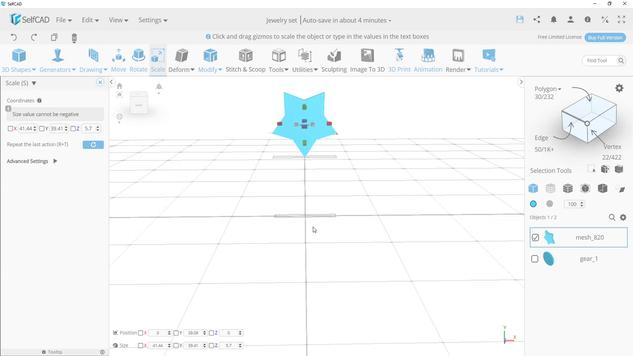 
Action: Mouse scrolled (313, 229) with delta (0, 0)
Screenshot: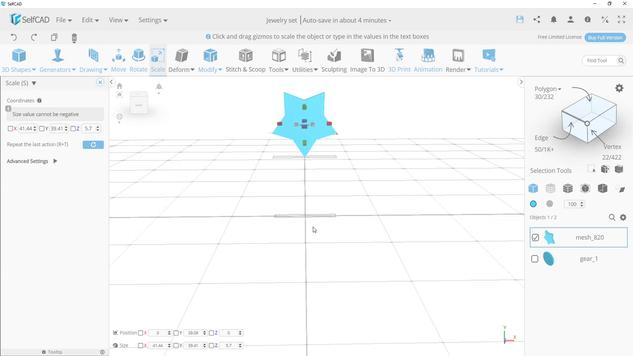 
Action: Mouse scrolled (313, 229) with delta (0, 0)
Screenshot: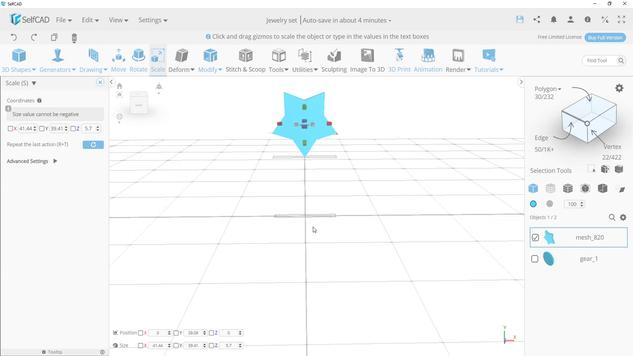 
Action: Mouse scrolled (313, 229) with delta (0, 0)
